 Task: Find and explore iconic places in New York City using Google Maps.
Action: Mouse moved to (113, 59)
Screenshot: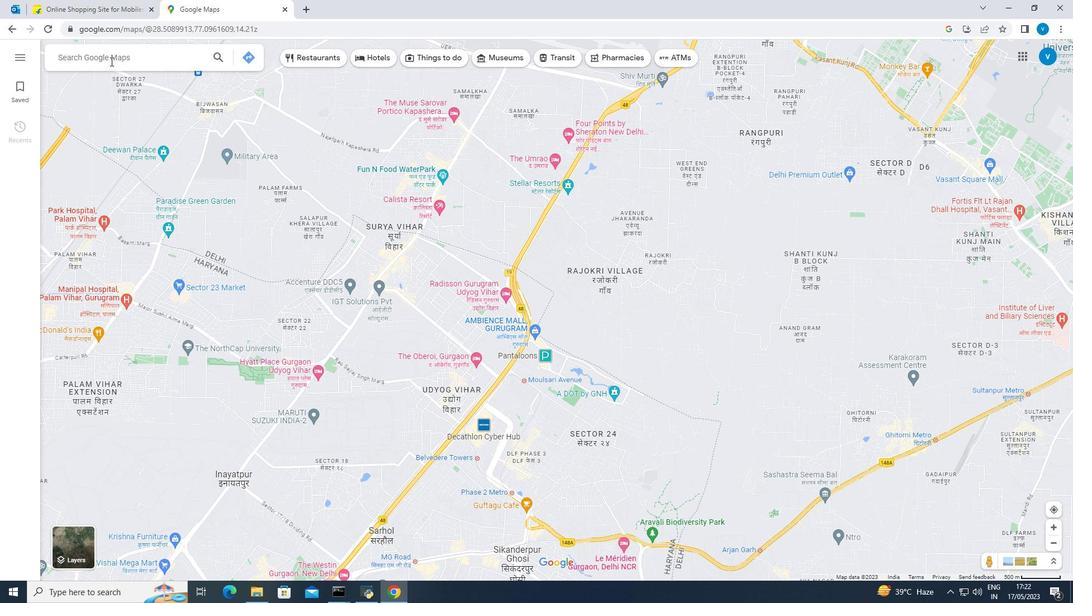 
Action: Mouse pressed left at (113, 59)
Screenshot: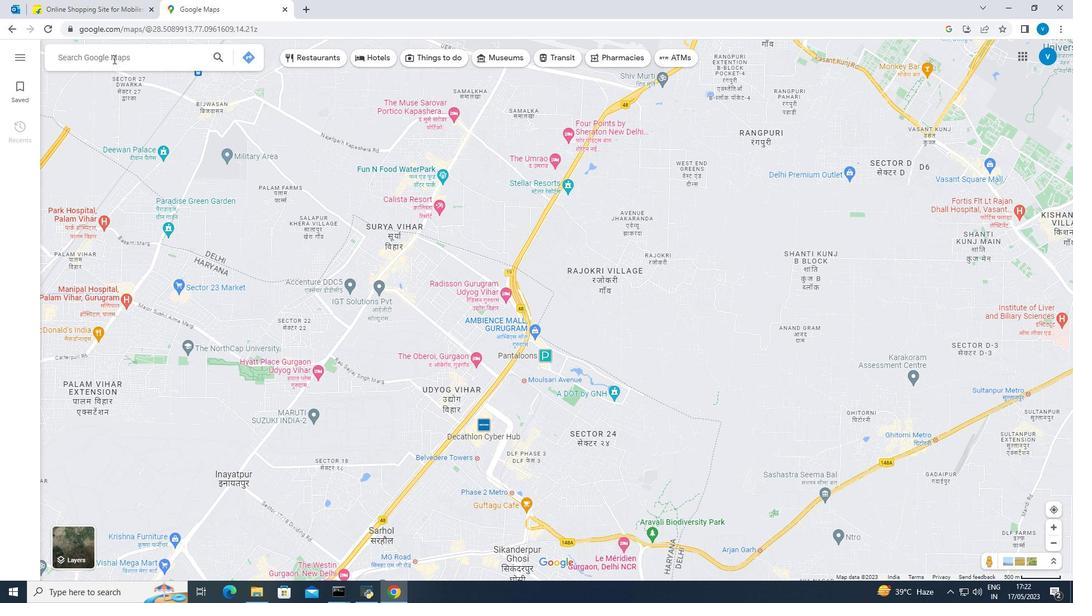 
Action: Mouse moved to (114, 59)
Screenshot: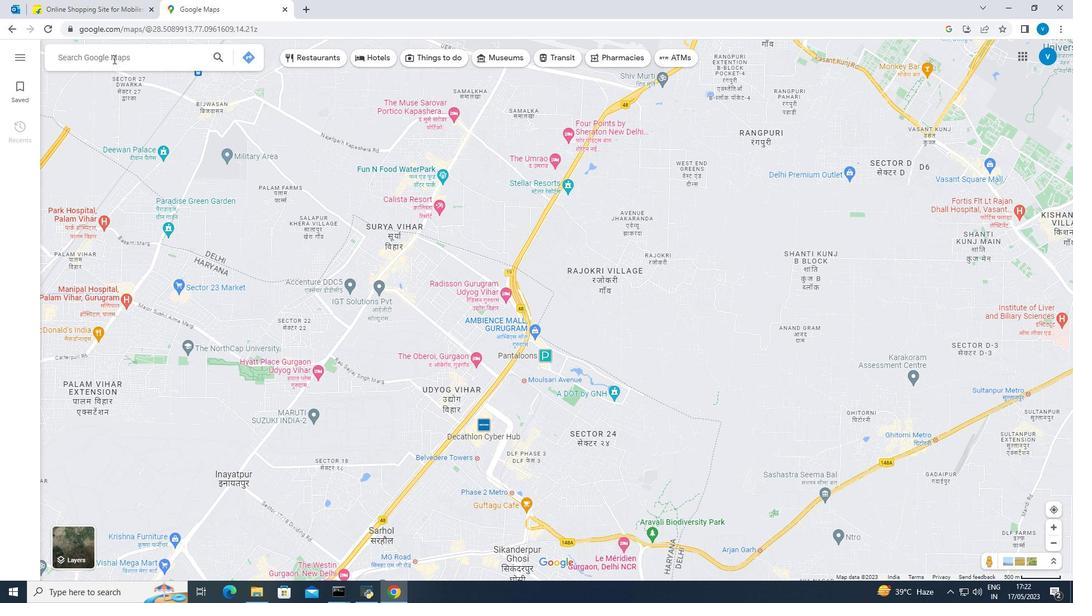 
Action: Key pressed new<Key.space>york<Key.space>
Screenshot: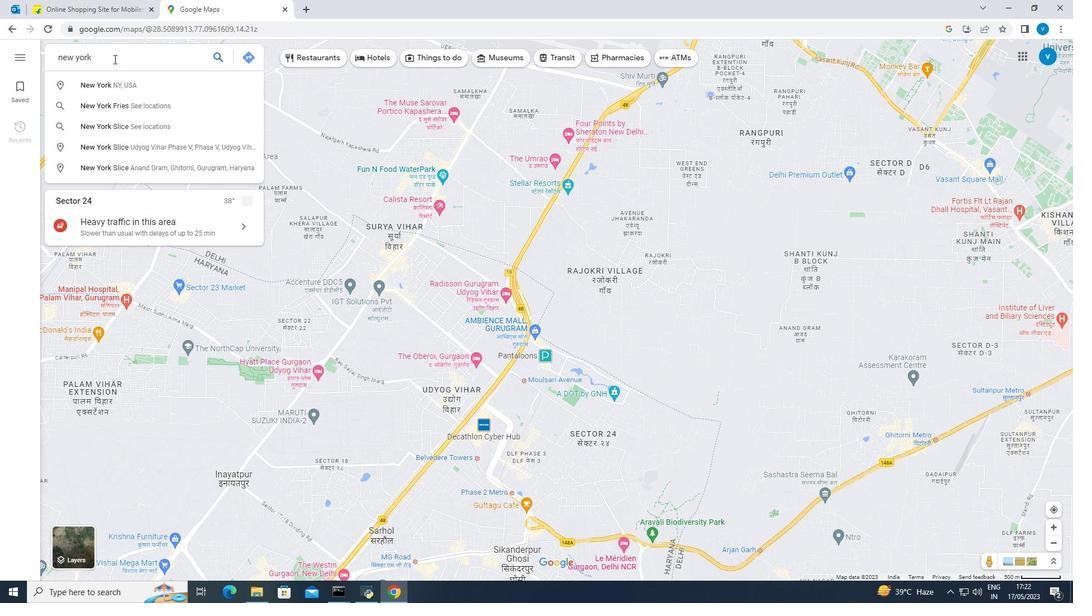 
Action: Mouse moved to (116, 79)
Screenshot: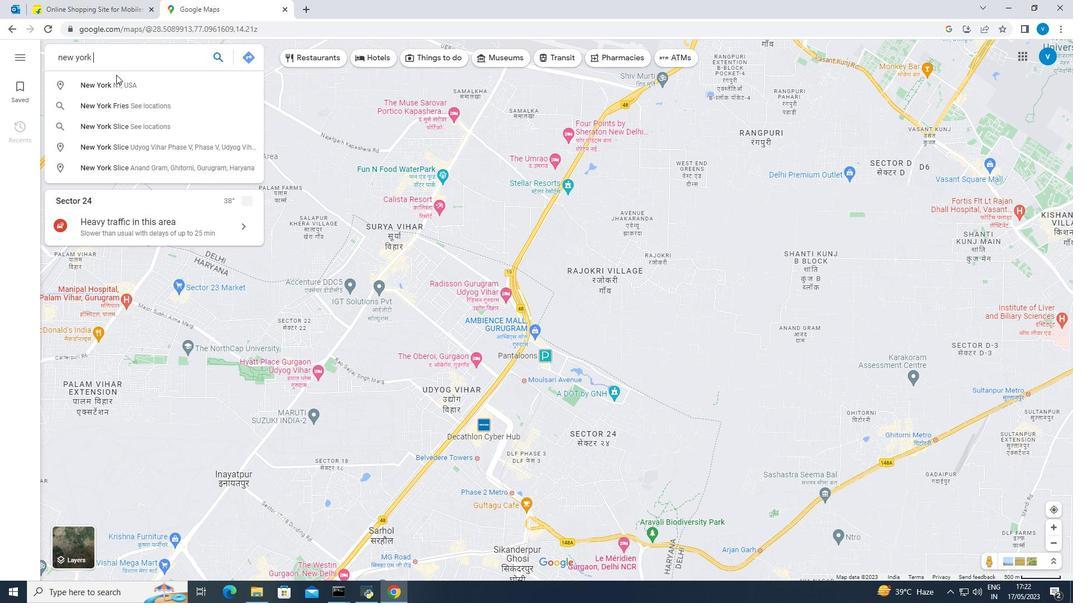 
Action: Mouse pressed left at (116, 79)
Screenshot: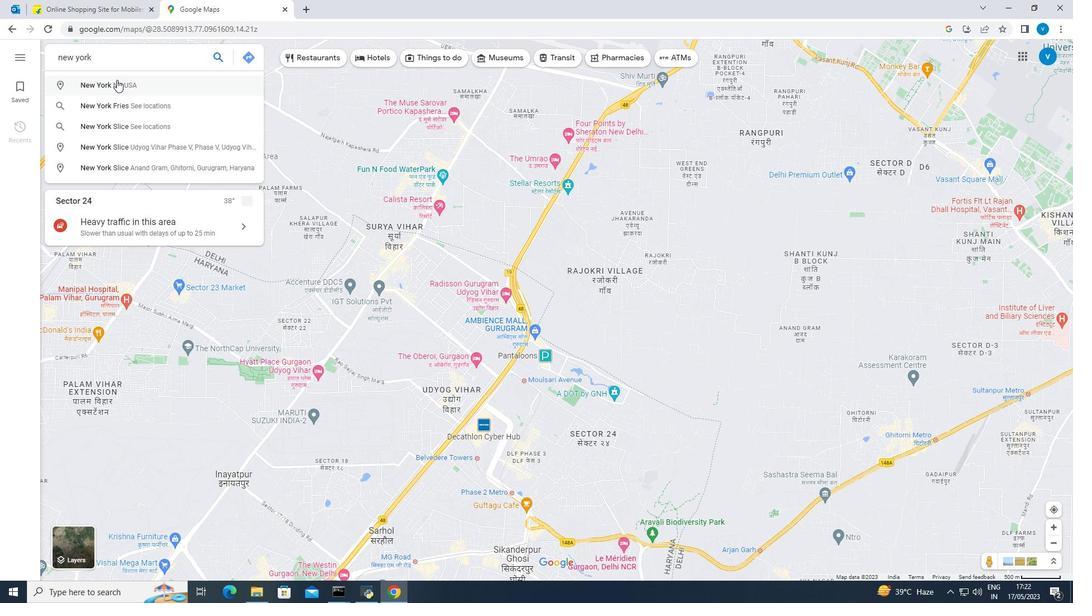 
Action: Mouse moved to (331, 234)
Screenshot: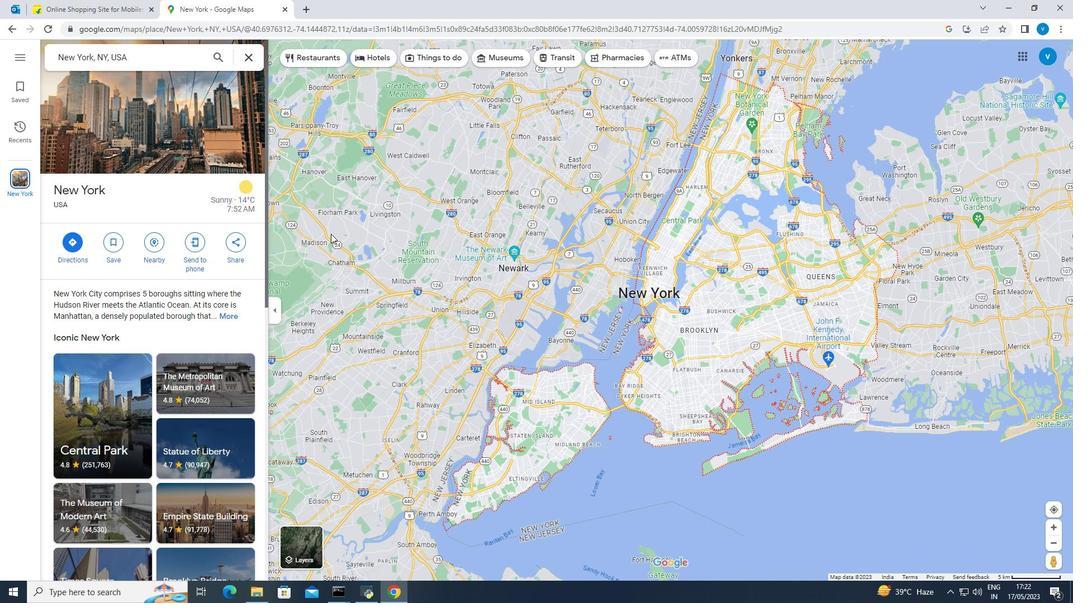 
Action: Mouse scrolled (331, 234) with delta (0, 0)
Screenshot: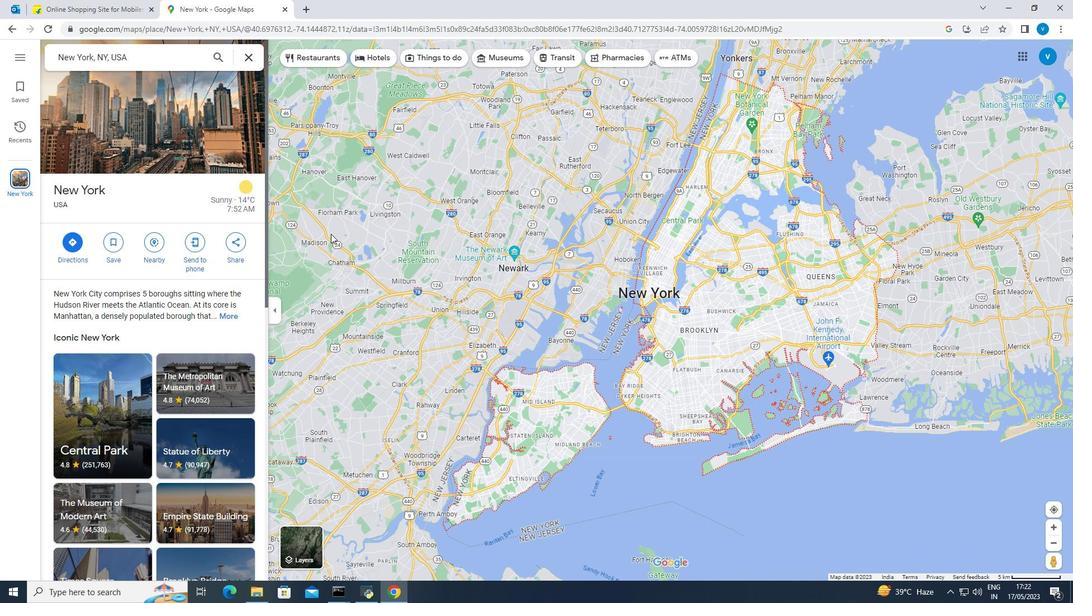 
Action: Mouse moved to (458, 355)
Screenshot: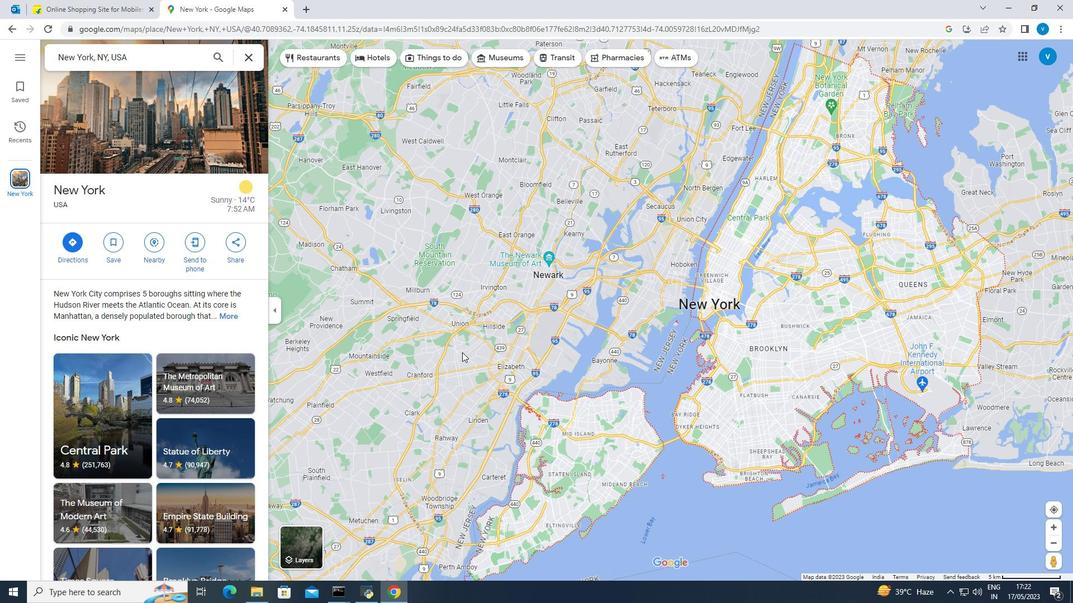 
Action: Mouse scrolled (458, 356) with delta (0, 0)
Screenshot: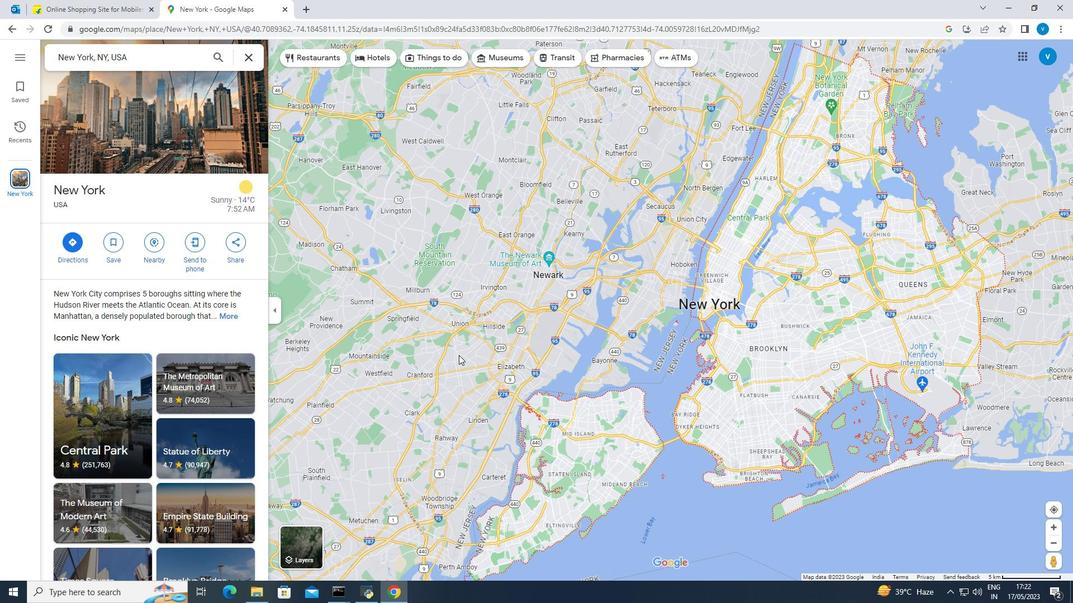 
Action: Mouse moved to (459, 352)
Screenshot: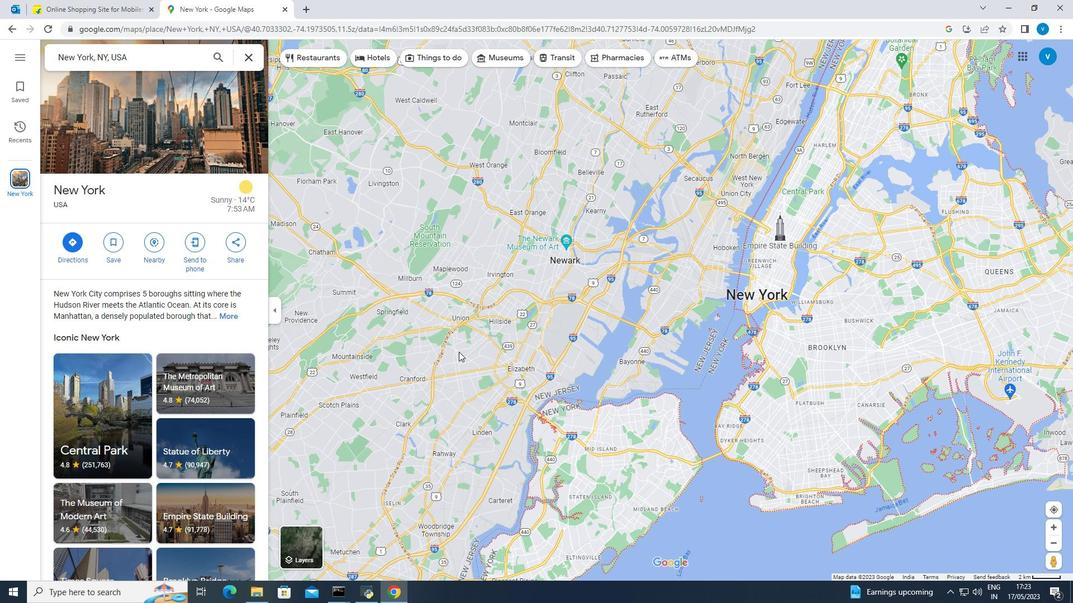 
Action: Mouse scrolled (459, 352) with delta (0, 0)
Screenshot: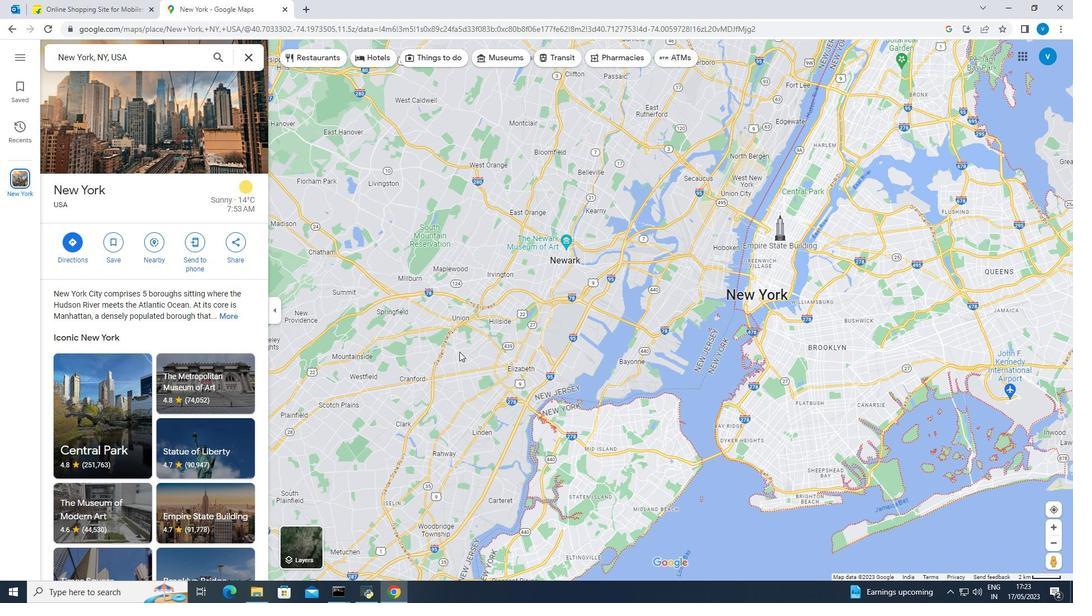 
Action: Mouse moved to (473, 341)
Screenshot: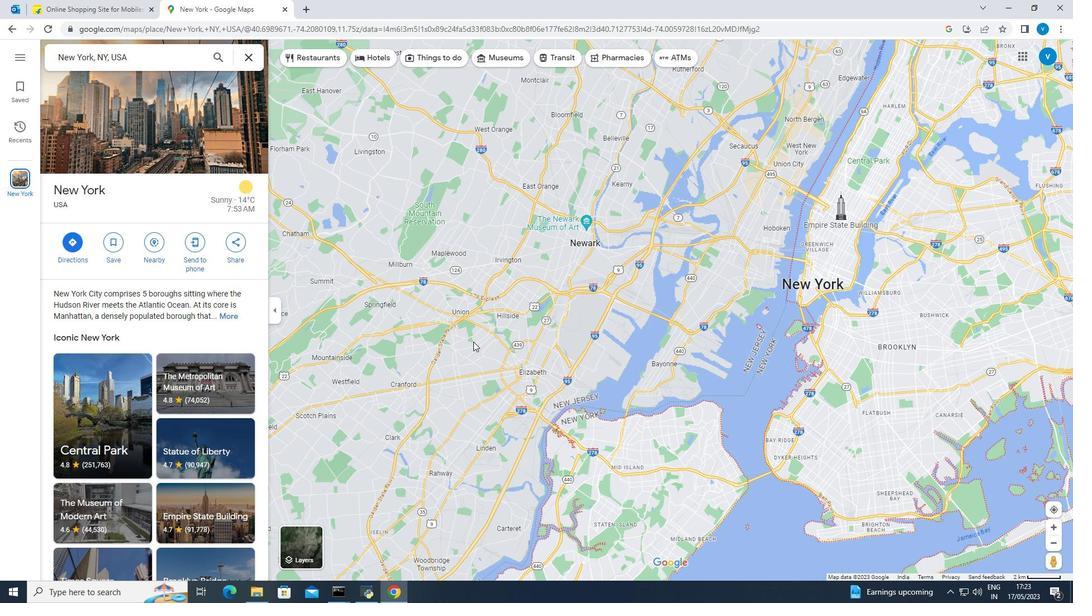 
Action: Mouse scrolled (473, 342) with delta (0, 0)
Screenshot: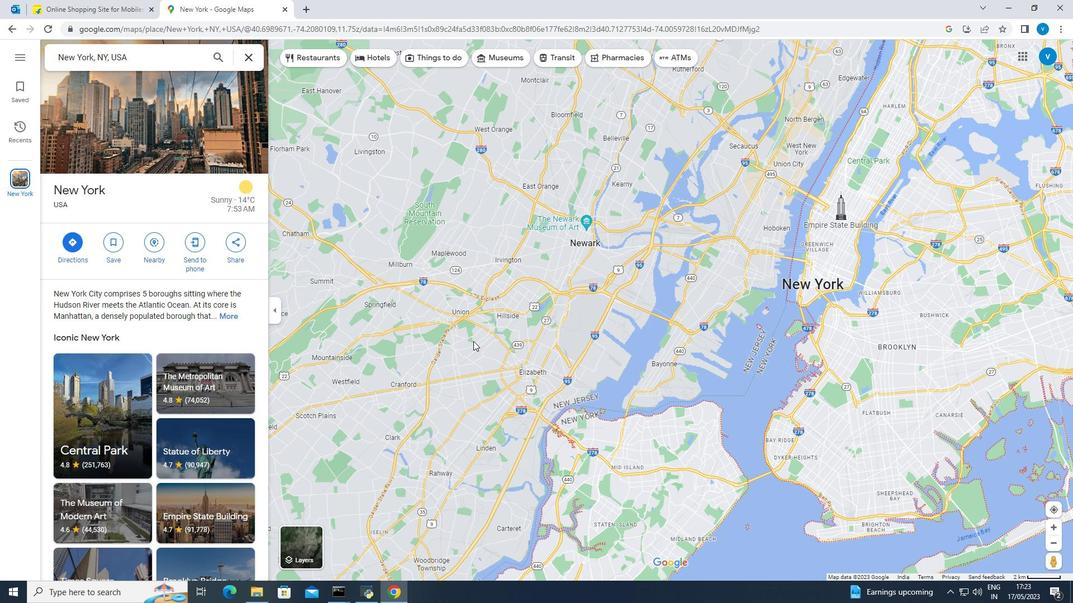 
Action: Mouse scrolled (473, 342) with delta (0, 0)
Screenshot: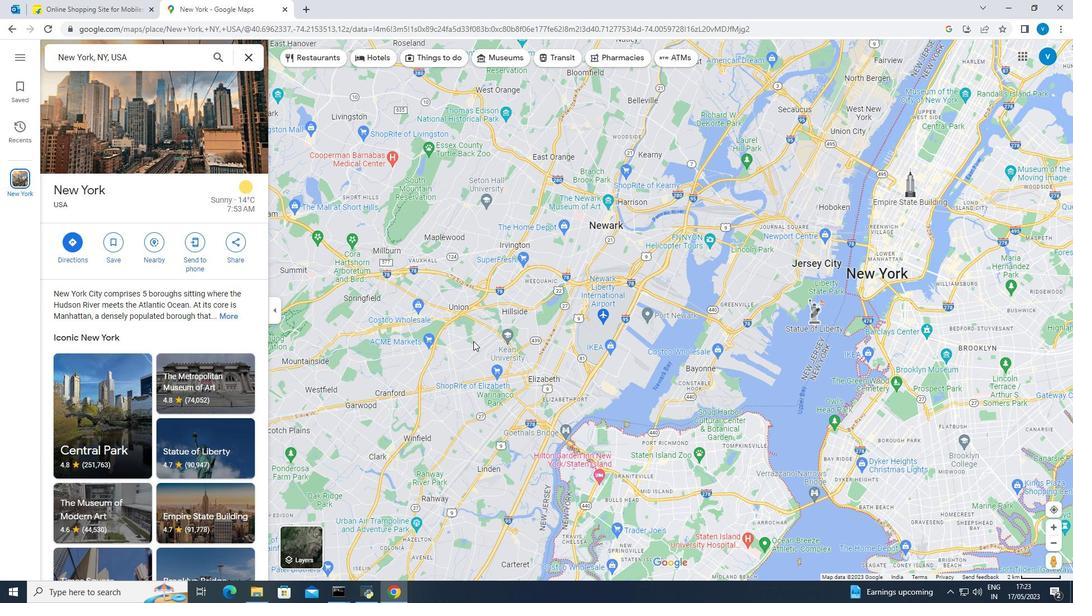 
Action: Mouse moved to (475, 340)
Screenshot: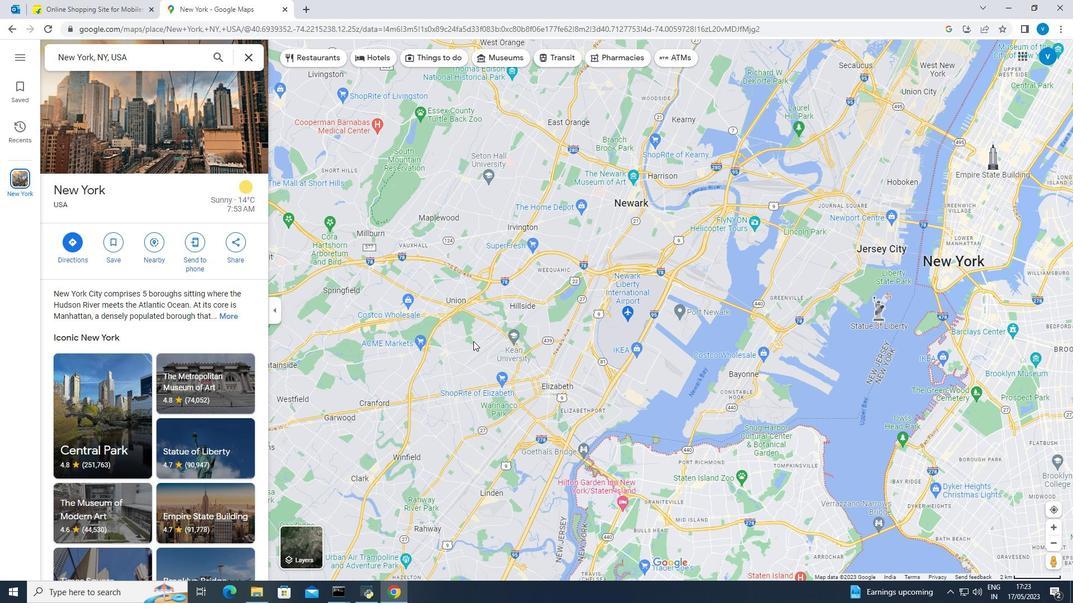 
Action: Mouse scrolled (475, 341) with delta (0, 0)
Screenshot: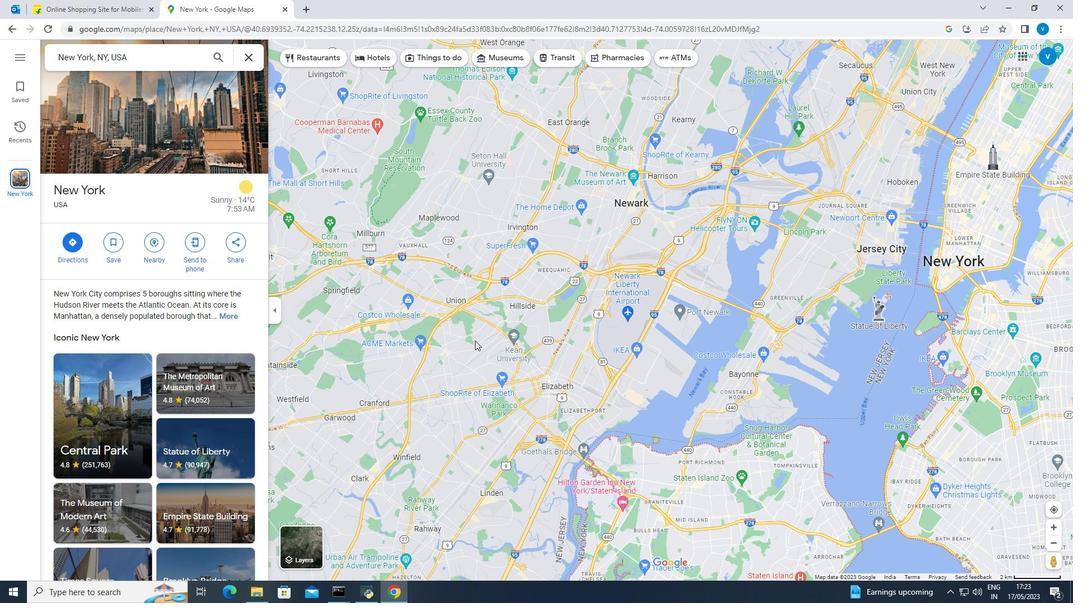 
Action: Mouse moved to (485, 339)
Screenshot: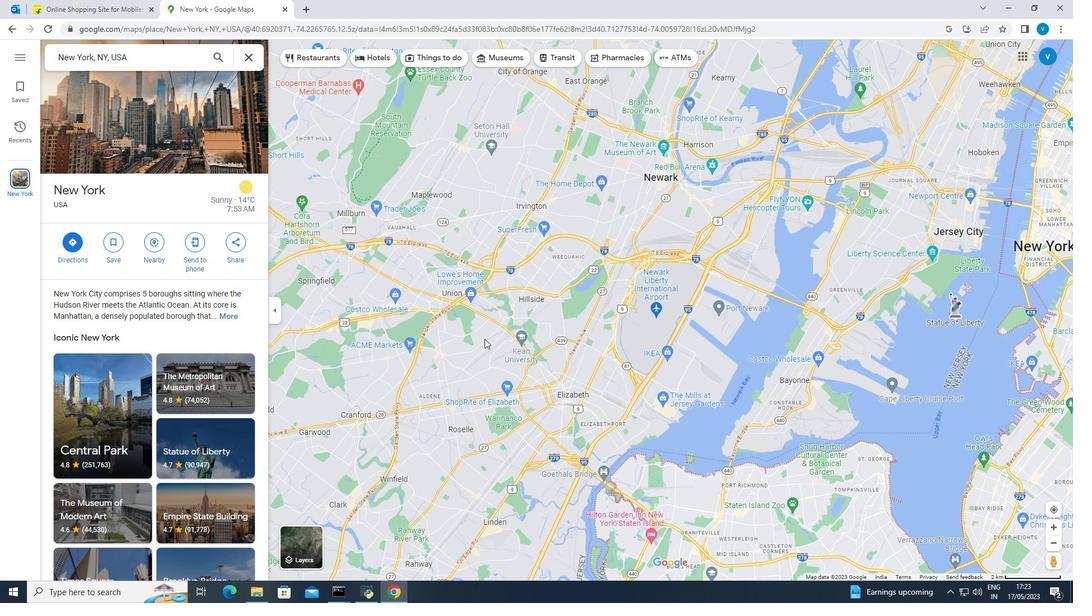 
Action: Mouse scrolled (485, 338) with delta (0, 0)
Screenshot: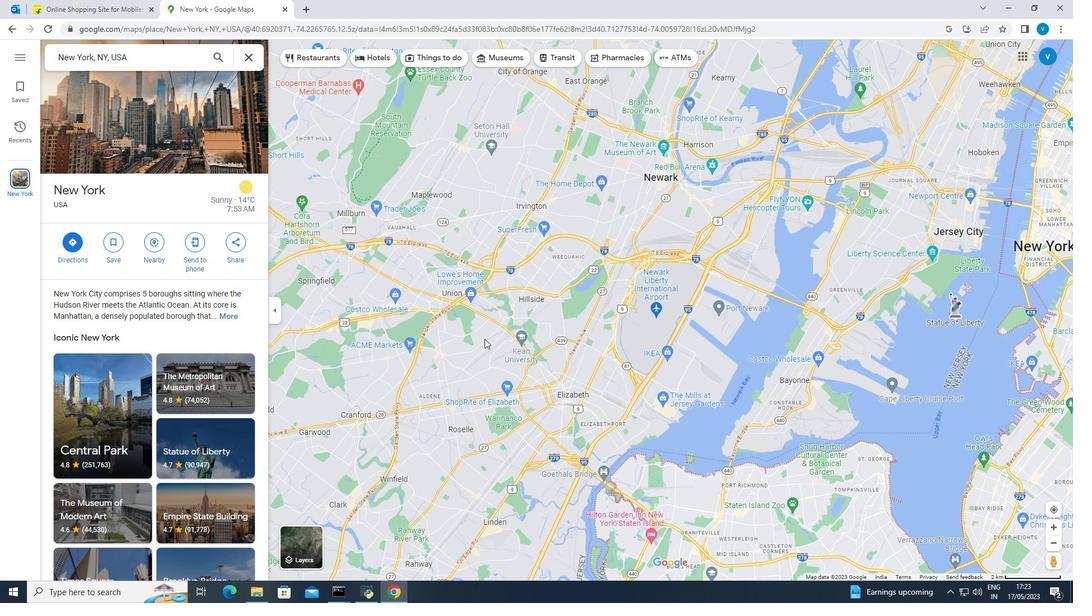 
Action: Mouse moved to (486, 339)
Screenshot: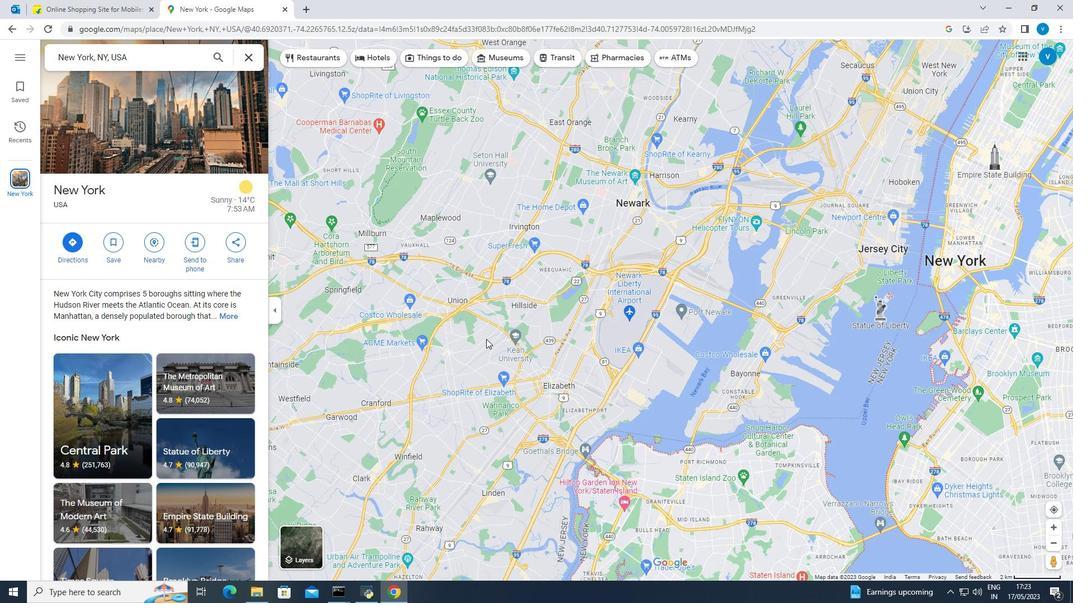 
Action: Mouse scrolled (486, 338) with delta (0, 0)
Screenshot: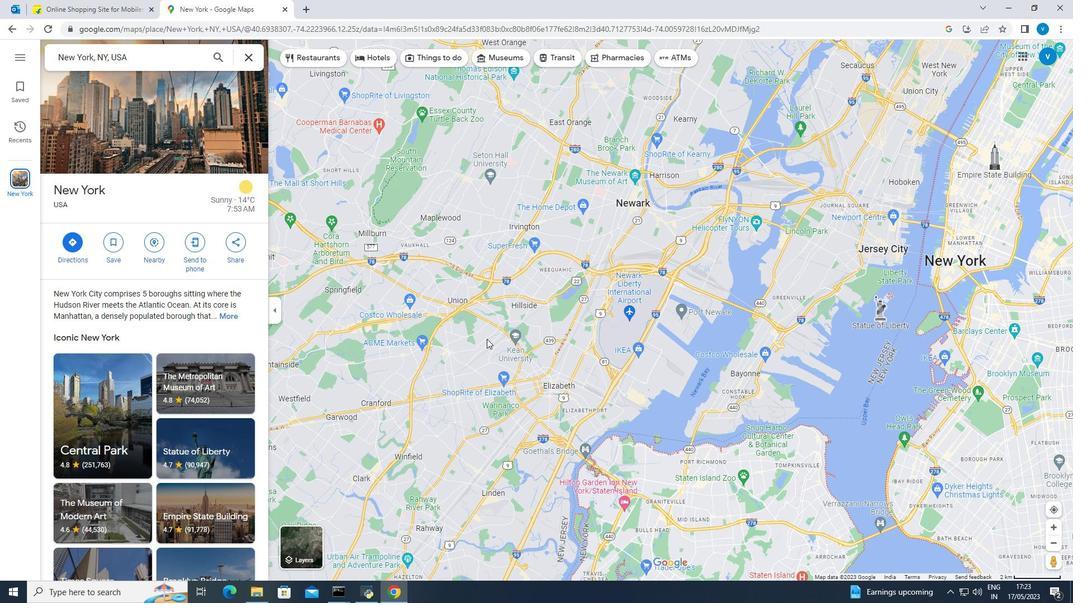 
Action: Mouse scrolled (486, 338) with delta (0, 0)
Screenshot: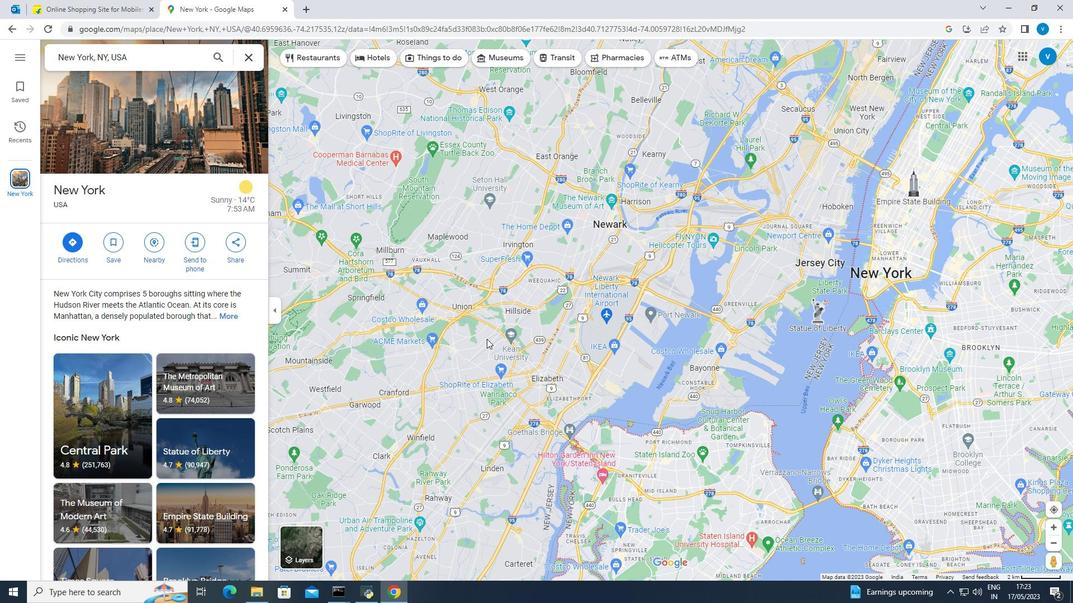 
Action: Mouse scrolled (486, 338) with delta (0, 0)
Screenshot: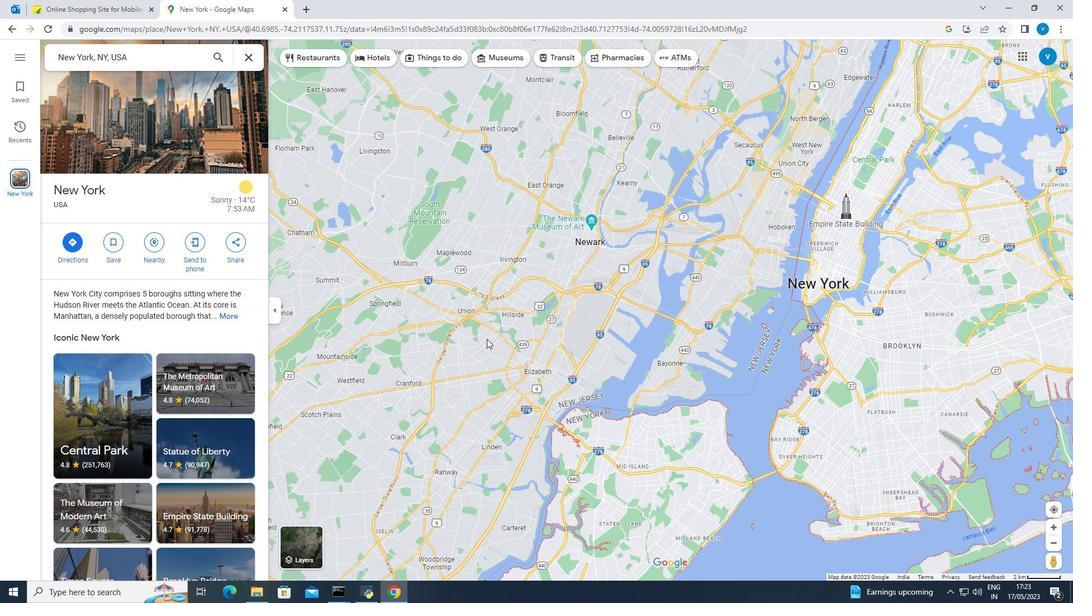 
Action: Mouse scrolled (486, 338) with delta (0, 0)
Screenshot: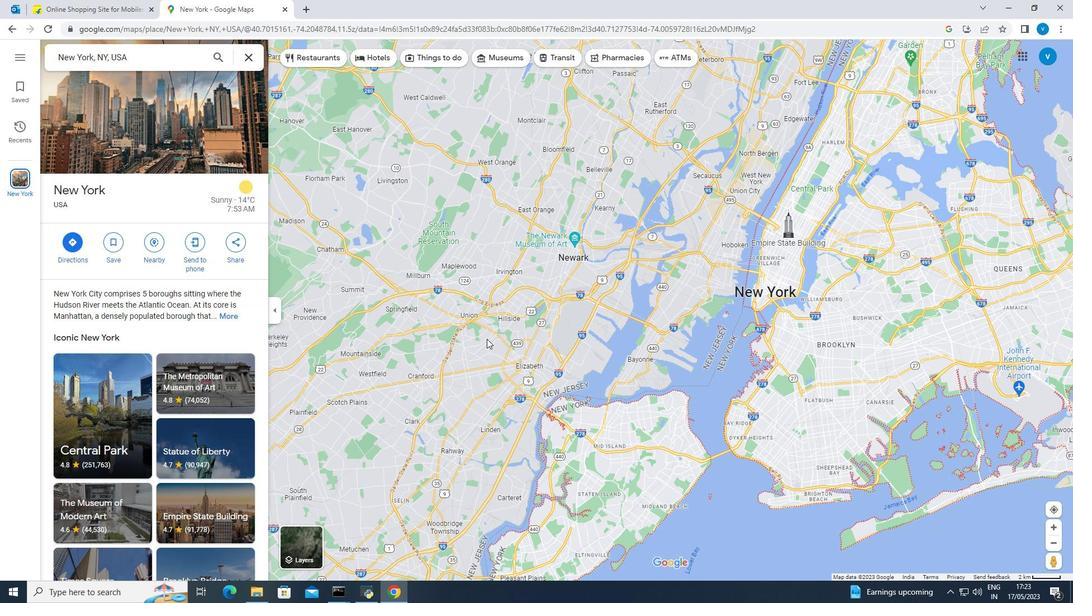 
Action: Mouse scrolled (486, 338) with delta (0, 0)
Screenshot: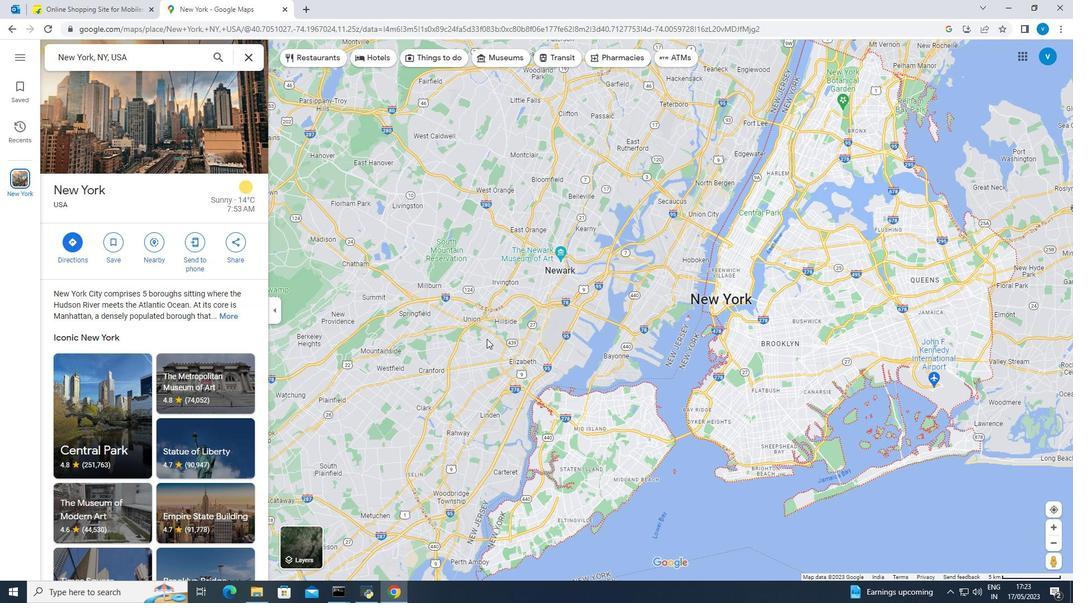 
Action: Mouse moved to (220, 396)
Screenshot: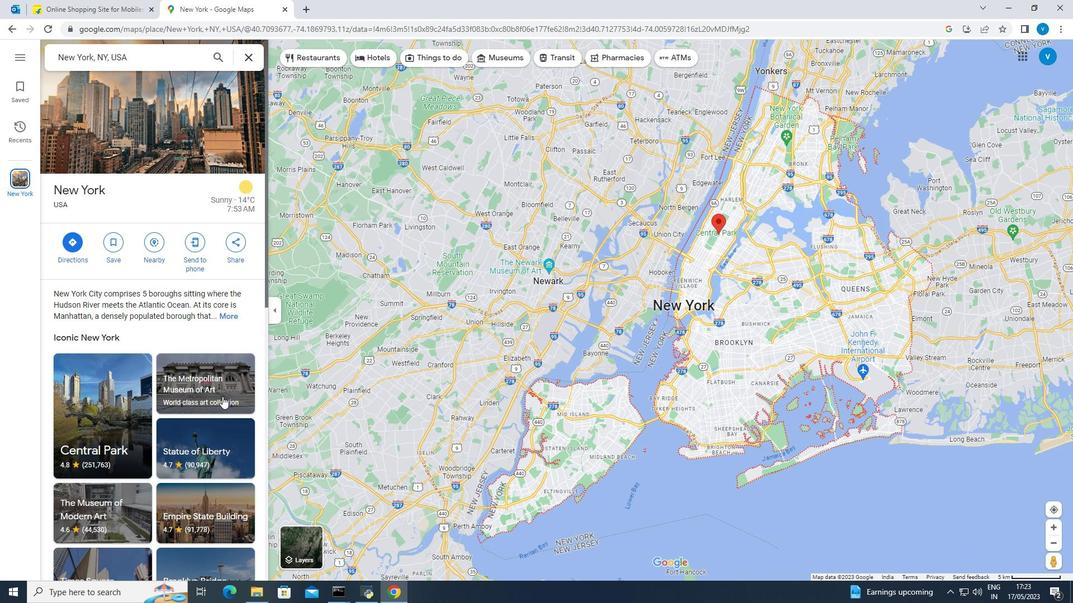 
Action: Mouse scrolled (220, 396) with delta (0, 0)
Screenshot: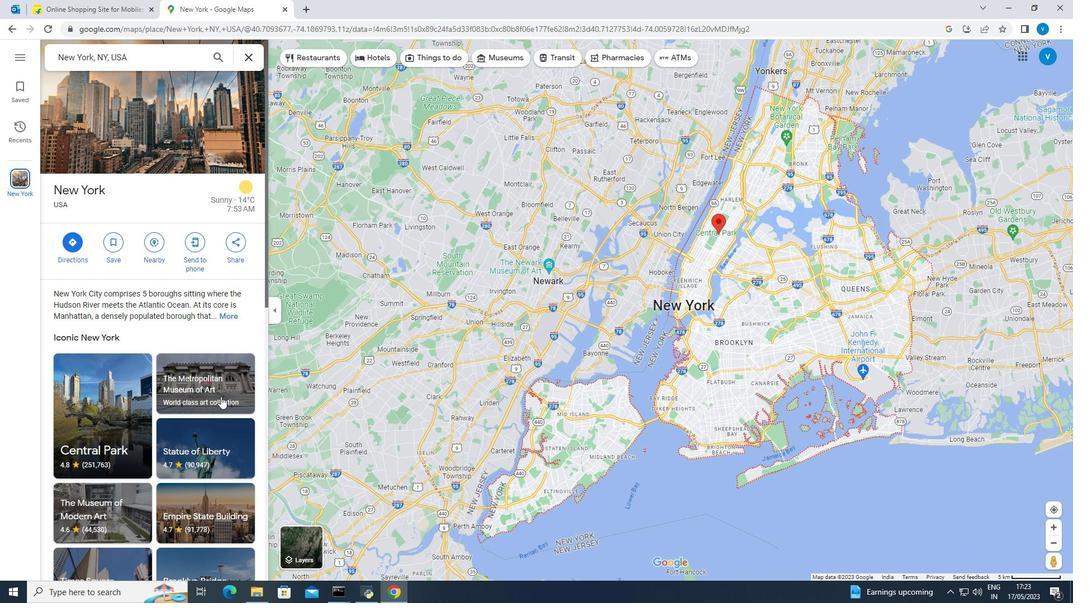 
Action: Mouse scrolled (220, 396) with delta (0, 0)
Screenshot: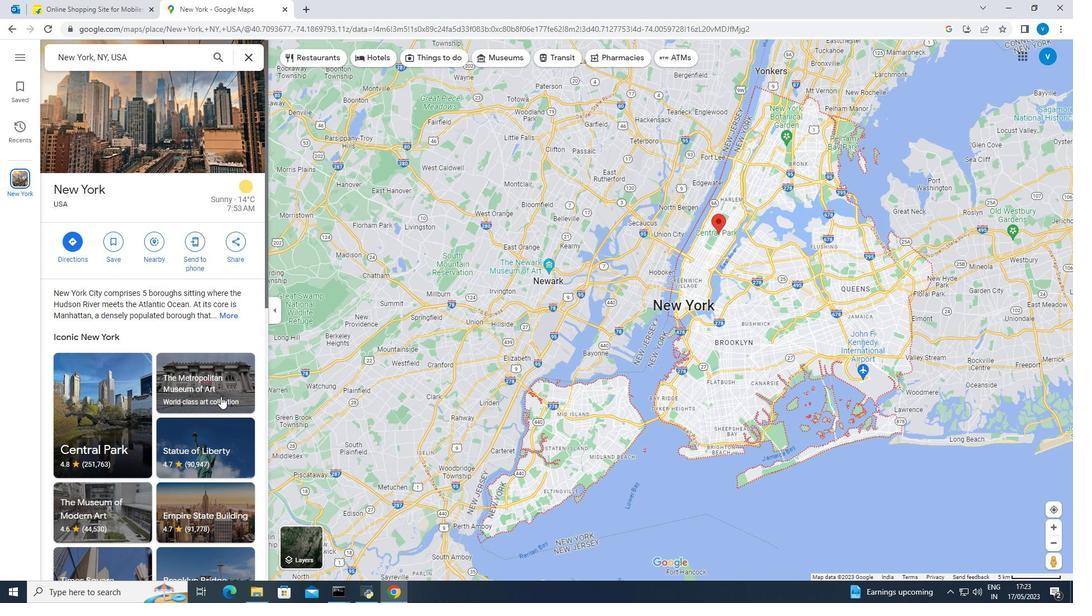 
Action: Mouse moved to (220, 394)
Screenshot: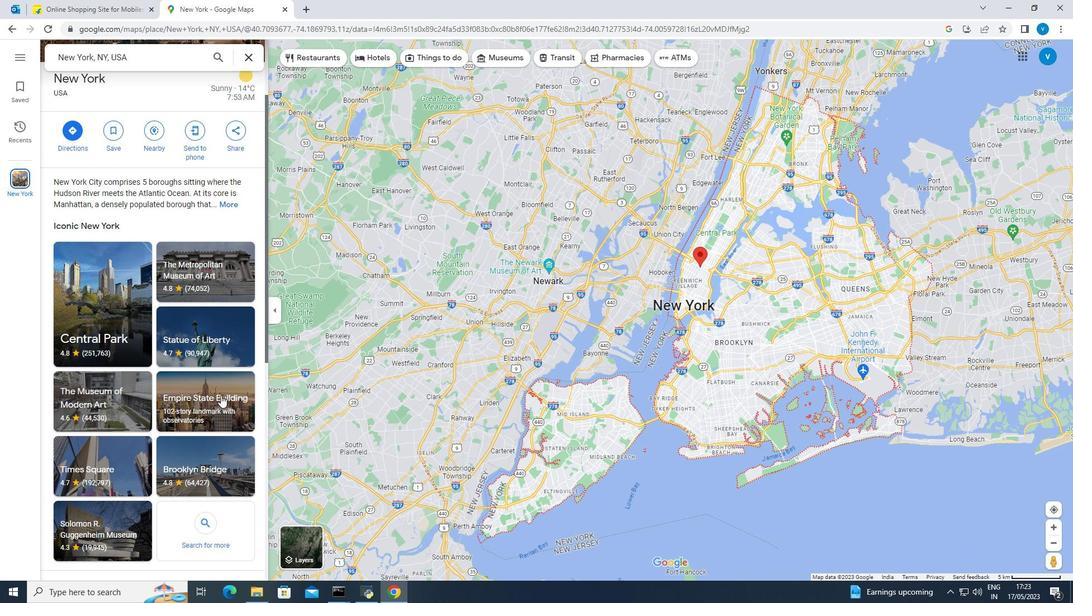 
Action: Mouse scrolled (220, 394) with delta (0, 0)
Screenshot: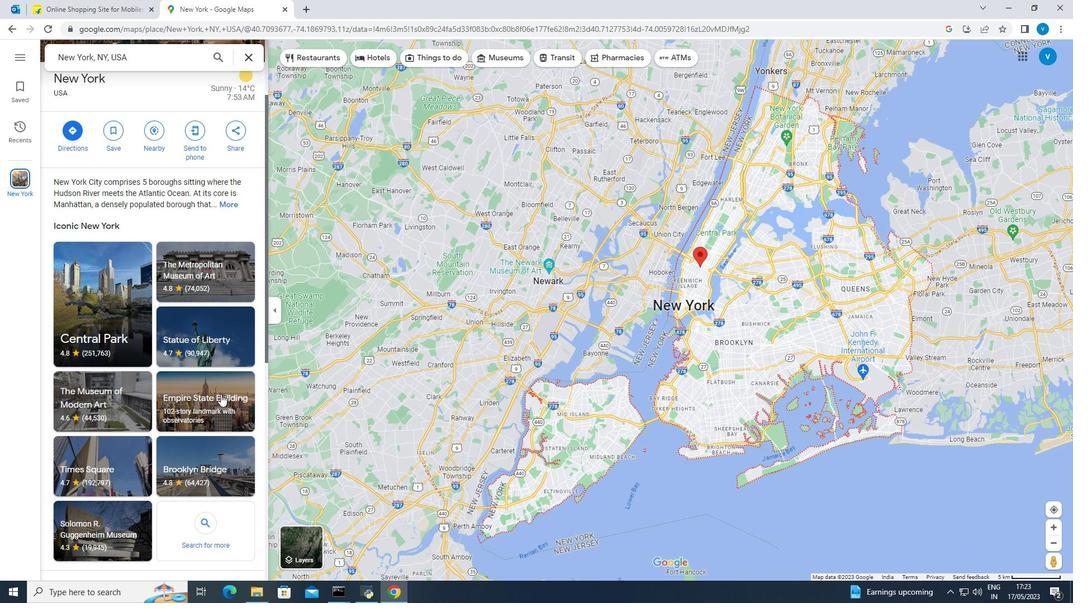 
Action: Mouse moved to (220, 392)
Screenshot: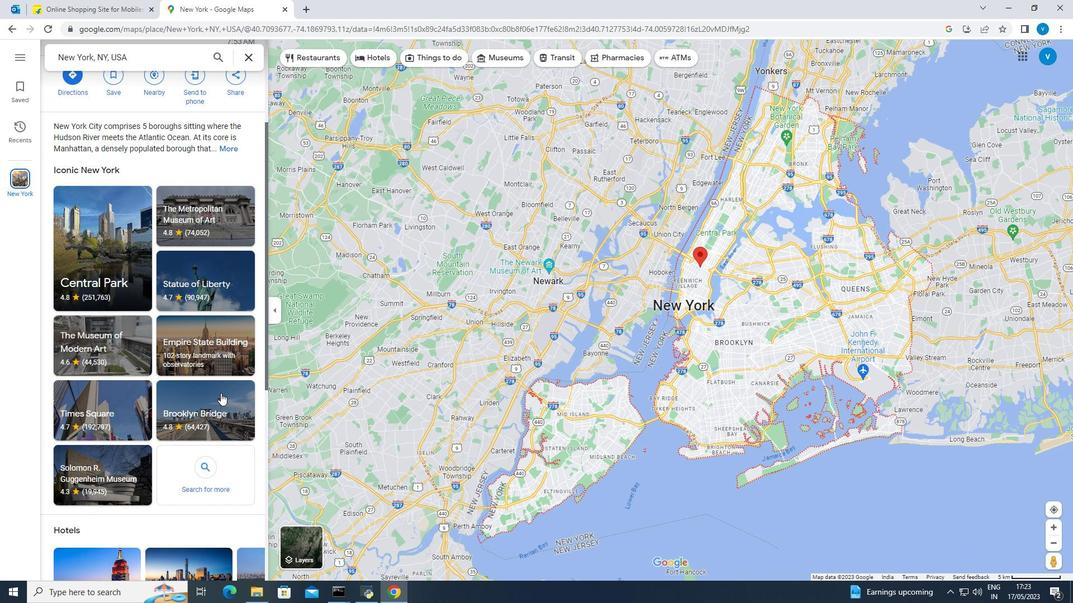 
Action: Mouse scrolled (220, 392) with delta (0, 0)
Screenshot: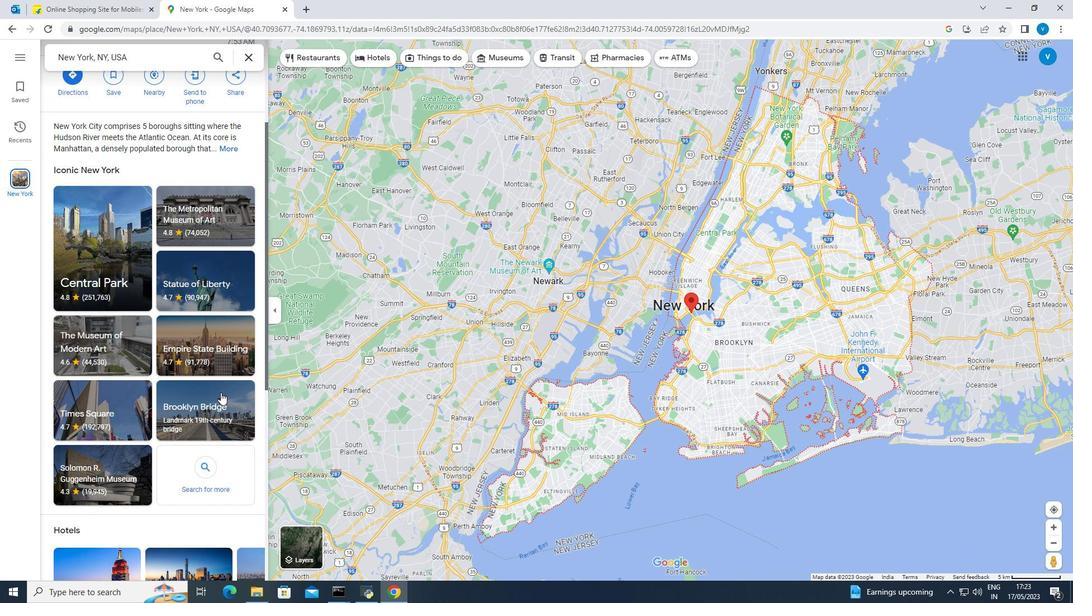 
Action: Mouse moved to (211, 408)
Screenshot: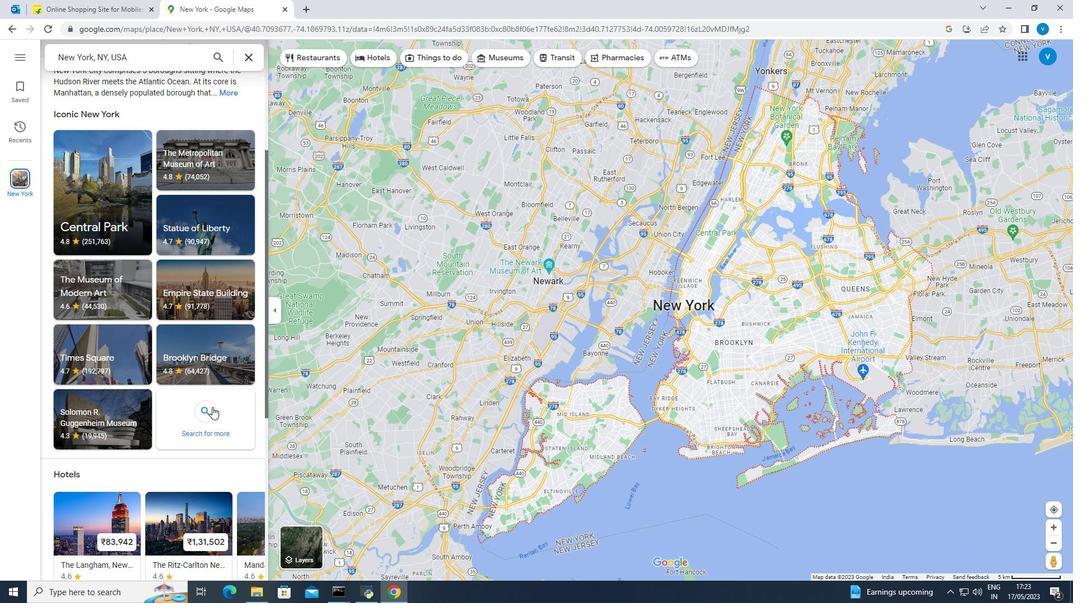
Action: Mouse pressed left at (211, 408)
Screenshot: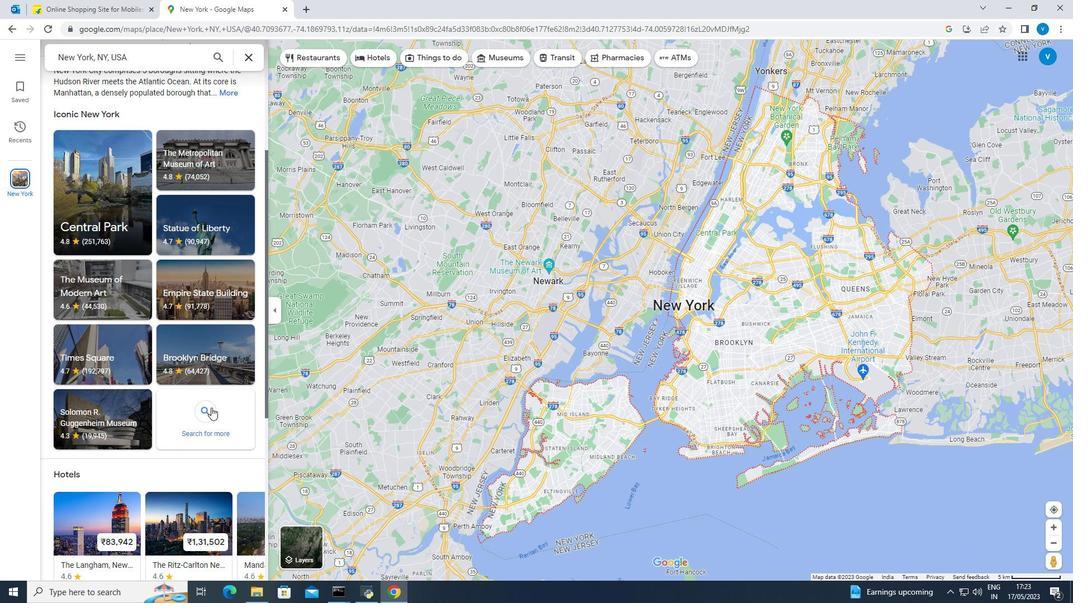 
Action: Mouse moved to (337, 291)
Screenshot: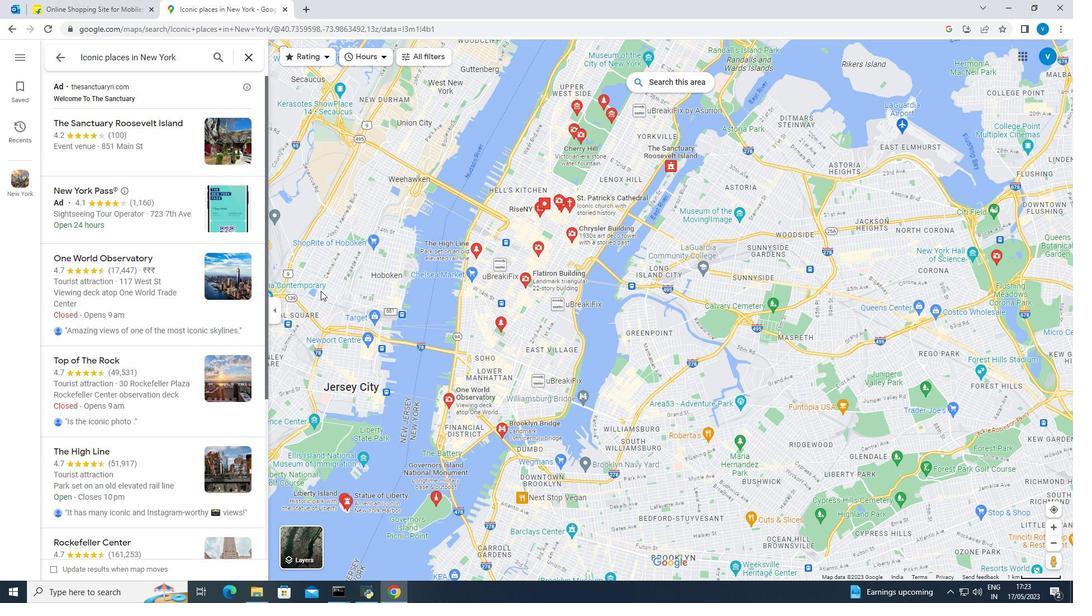 
Action: Mouse scrolled (337, 291) with delta (0, 0)
Screenshot: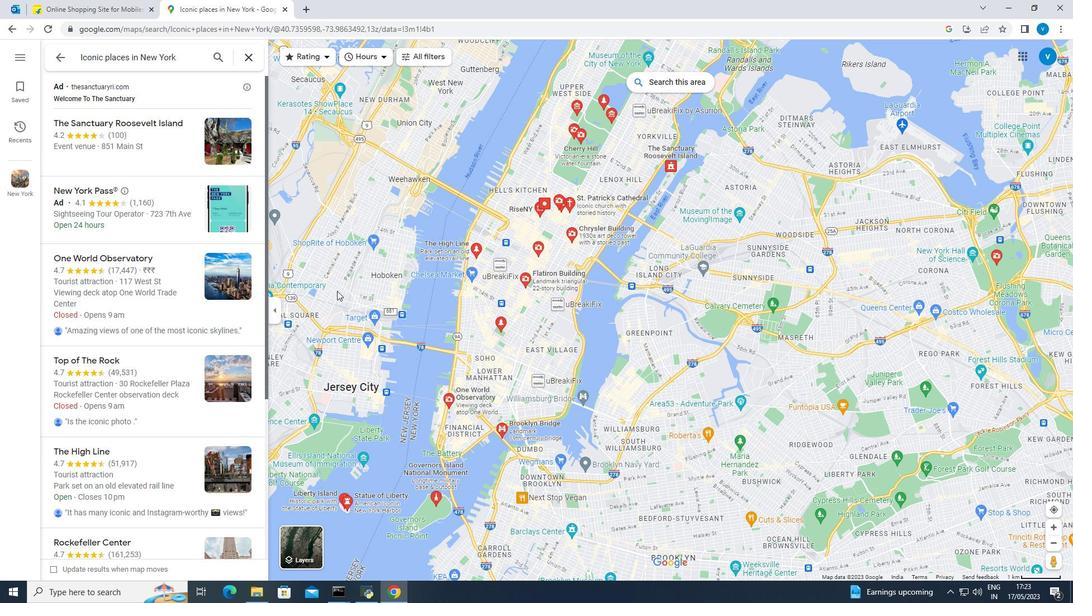 
Action: Mouse scrolled (337, 290) with delta (0, 0)
Screenshot: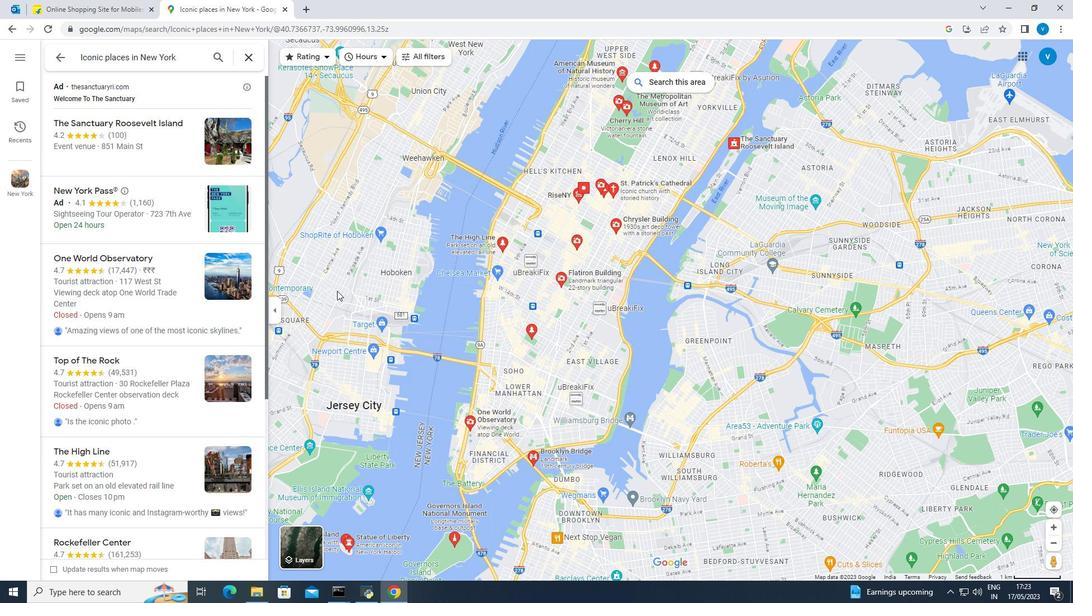
Action: Mouse moved to (541, 345)
Screenshot: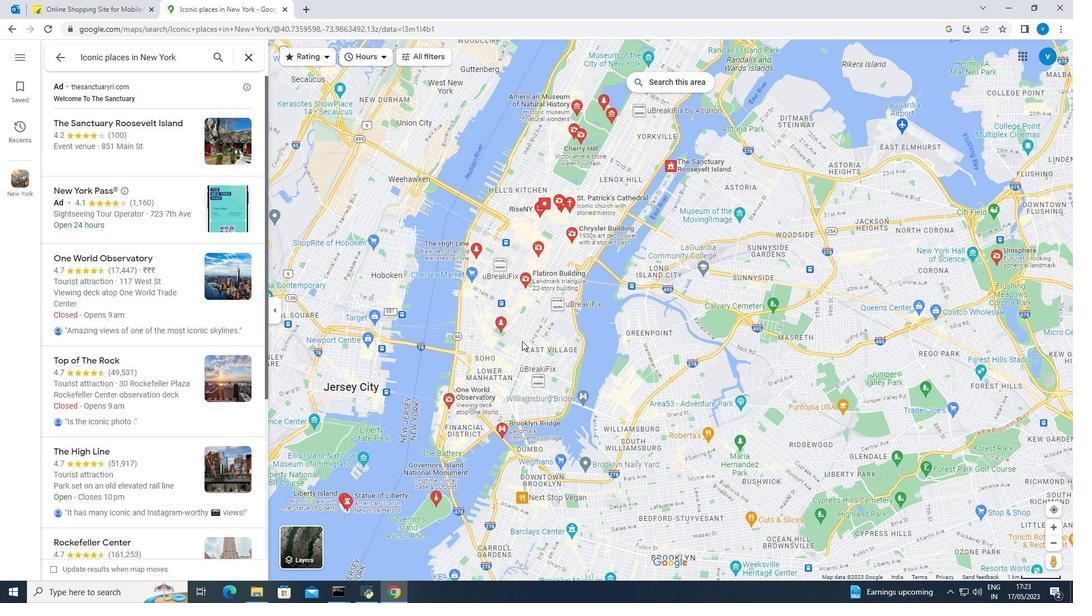 
Action: Mouse scrolled (541, 344) with delta (0, 0)
Screenshot: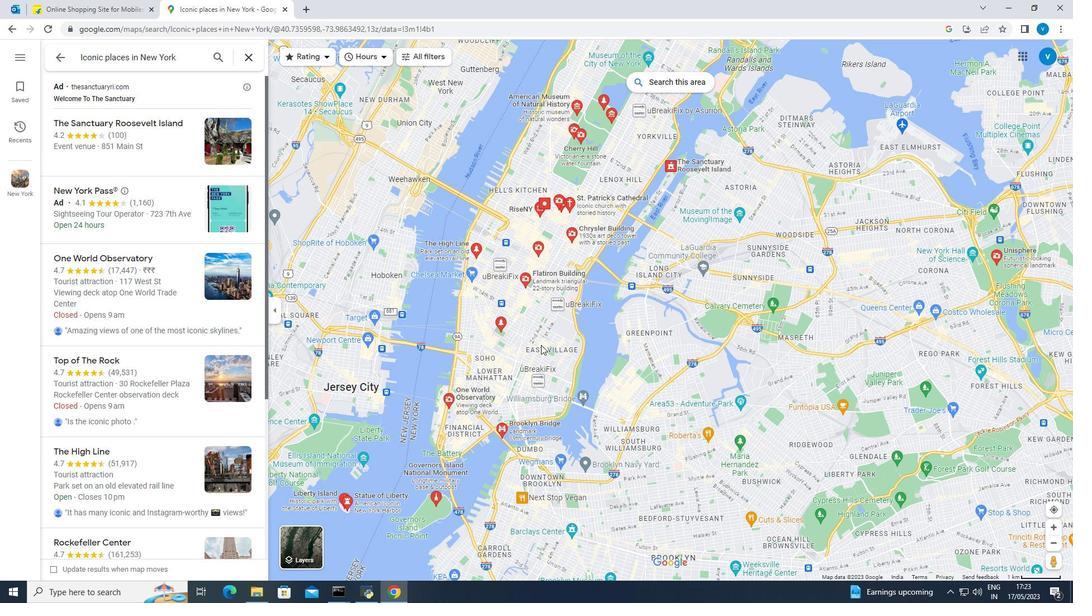 
Action: Mouse moved to (224, 381)
Screenshot: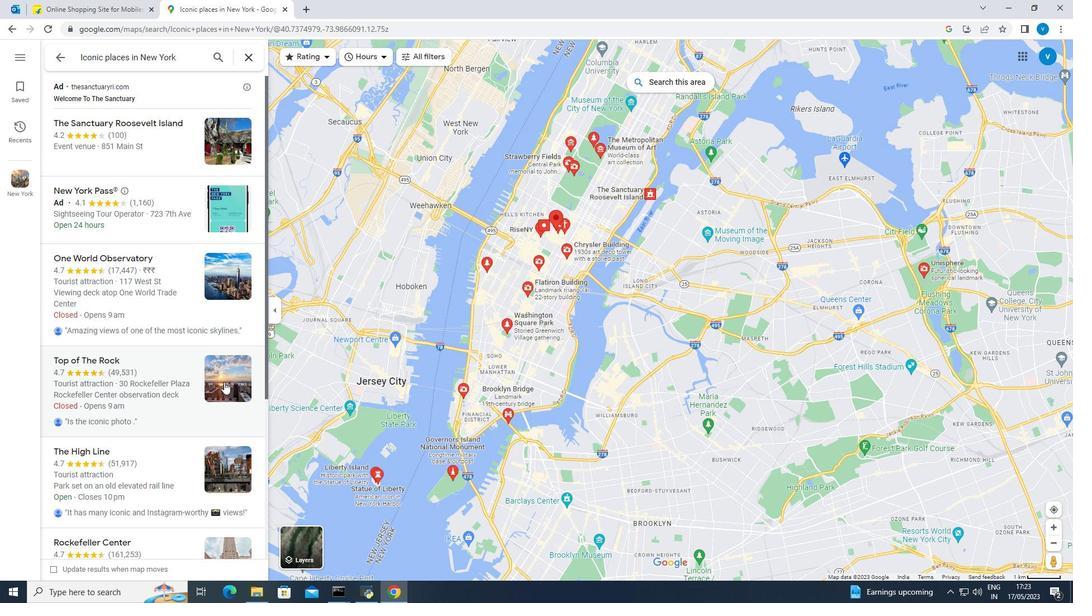 
Action: Mouse scrolled (224, 380) with delta (0, 0)
Screenshot: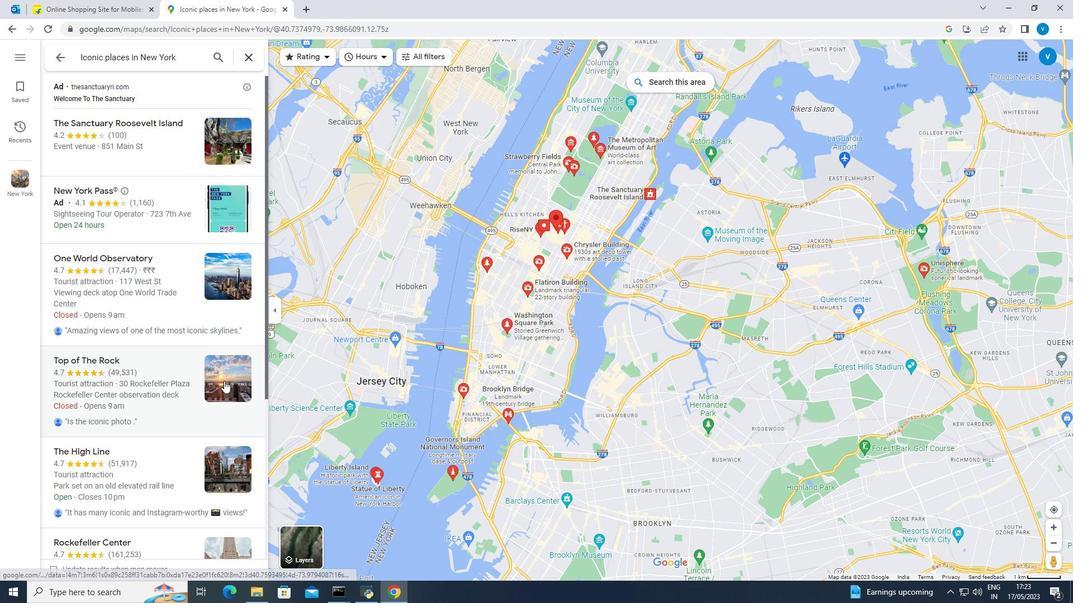 
Action: Mouse moved to (225, 378)
Screenshot: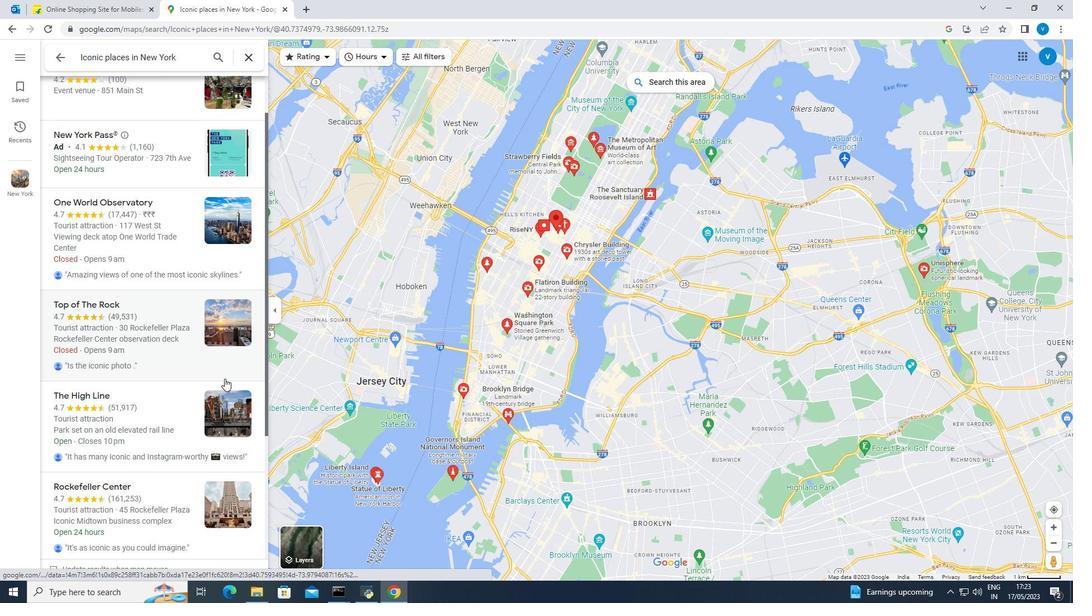 
Action: Mouse scrolled (225, 377) with delta (0, 0)
Screenshot: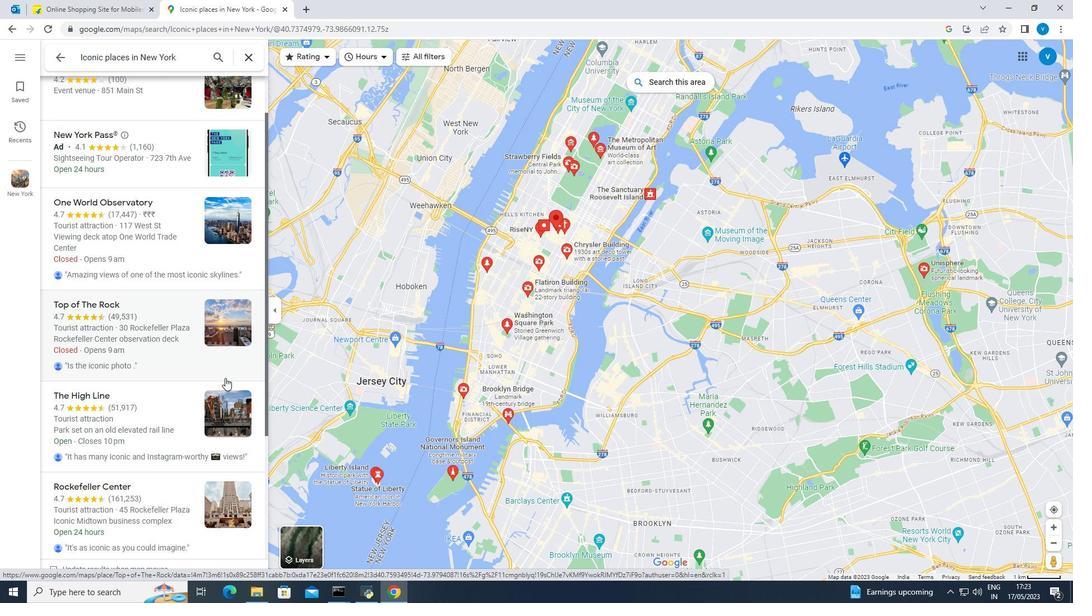 
Action: Mouse moved to (227, 376)
Screenshot: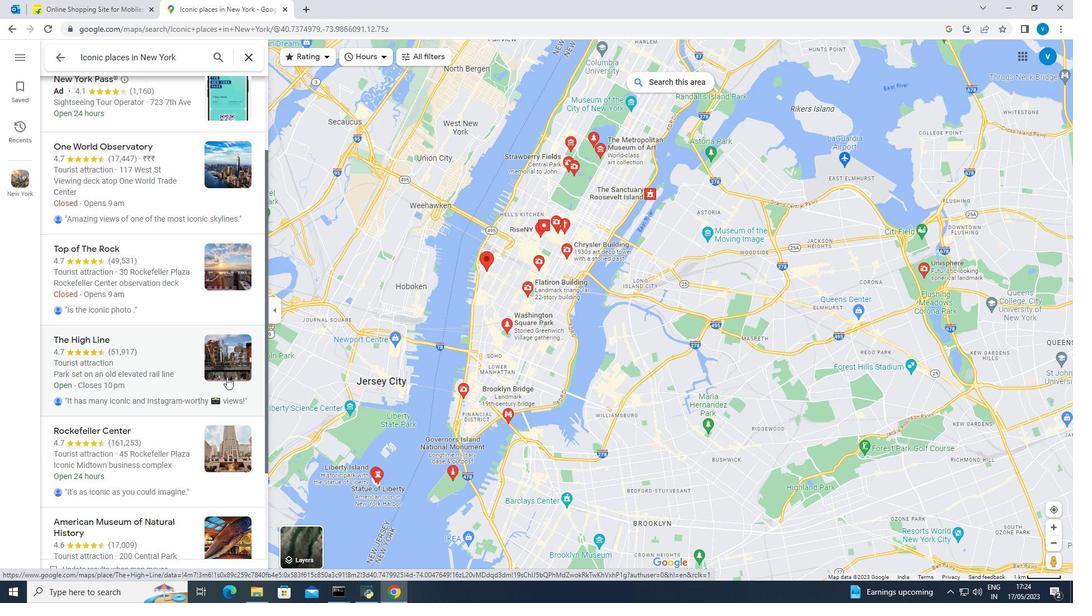 
Action: Mouse scrolled (227, 375) with delta (0, 0)
Screenshot: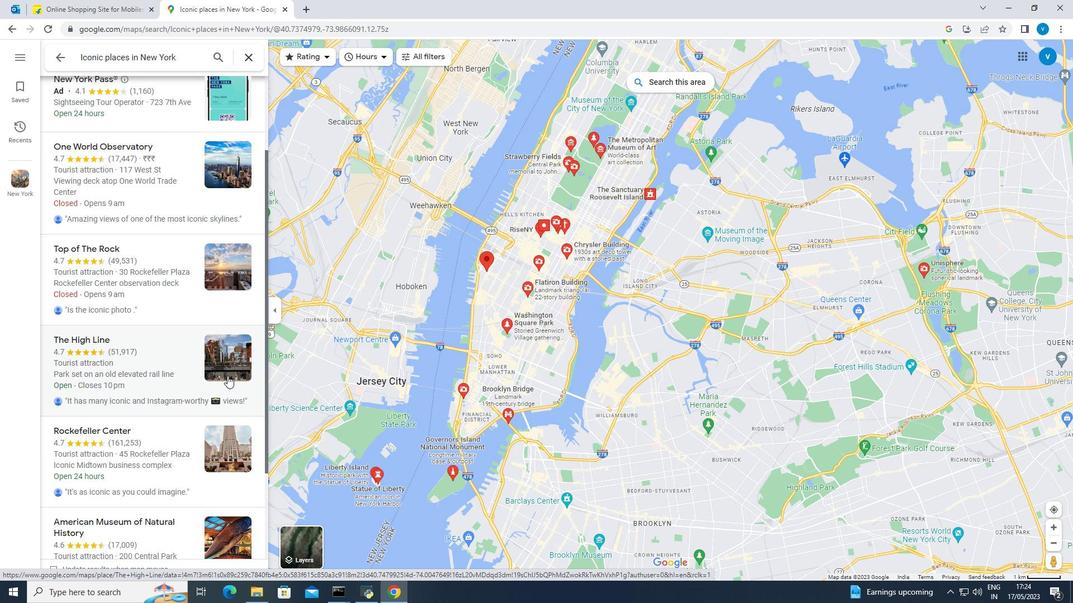 
Action: Mouse moved to (227, 375)
Screenshot: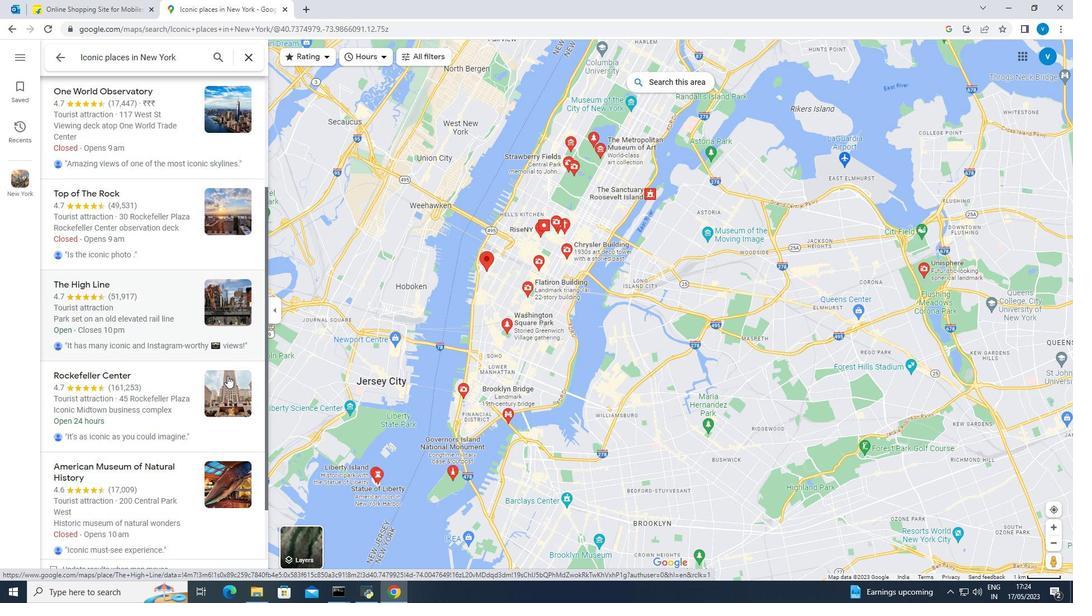 
Action: Mouse scrolled (227, 375) with delta (0, 0)
Screenshot: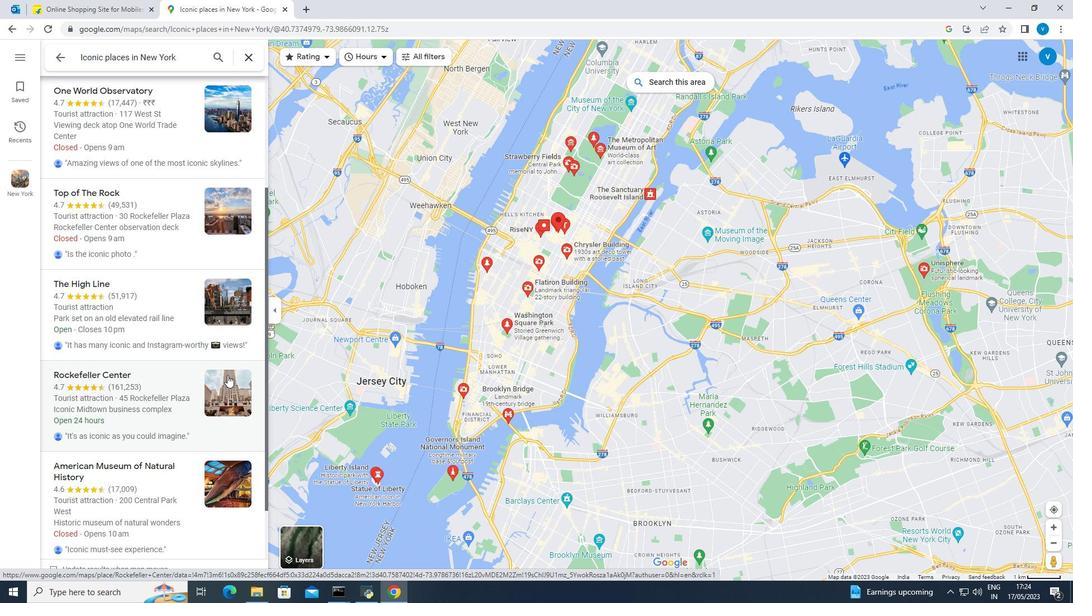 
Action: Mouse moved to (228, 375)
Screenshot: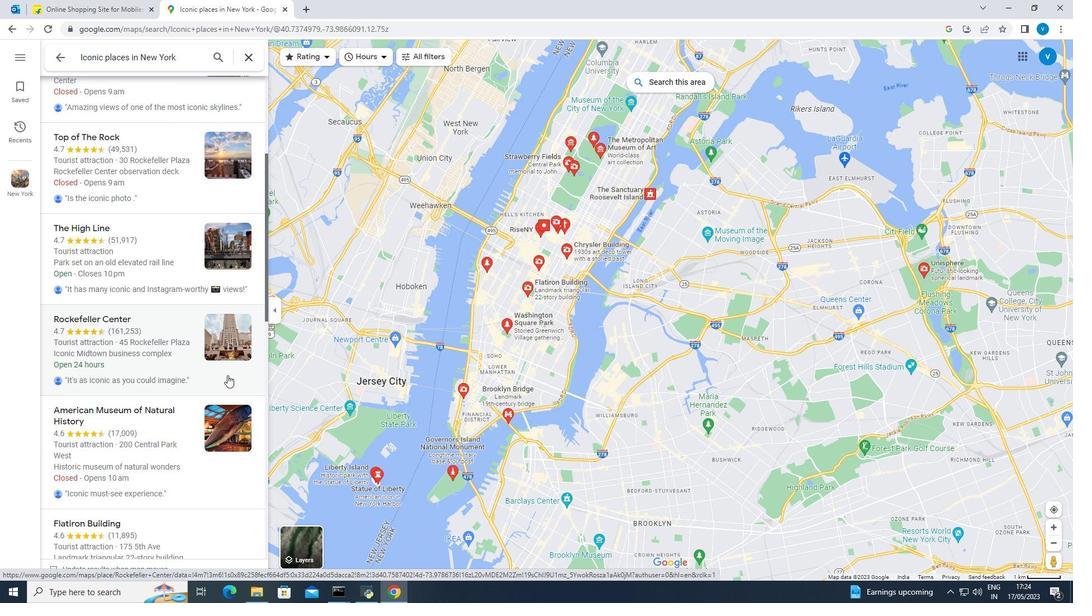 
Action: Mouse scrolled (228, 374) with delta (0, 0)
Screenshot: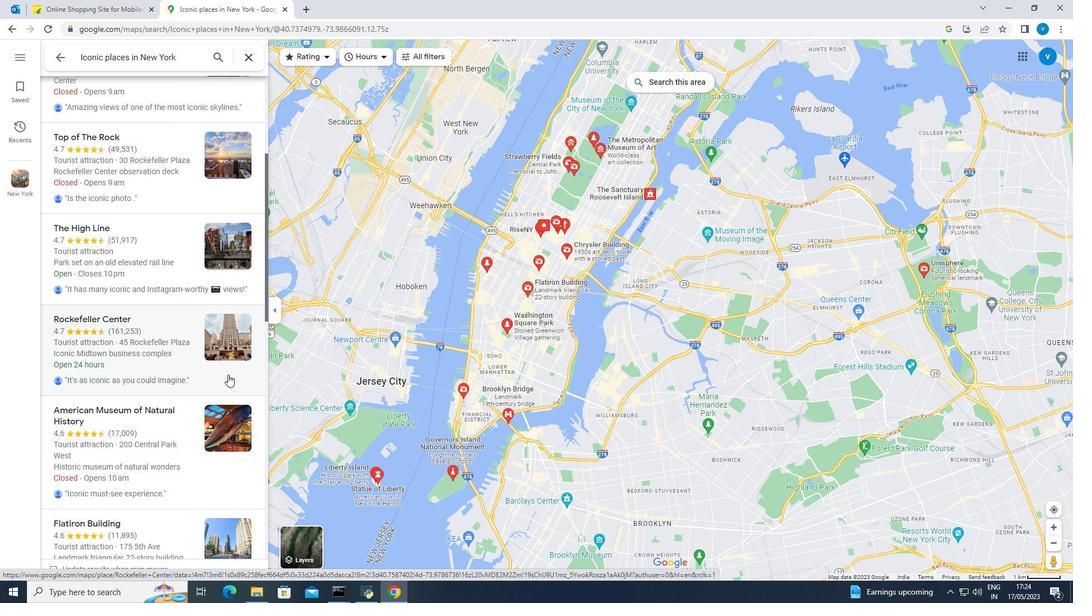 
Action: Mouse moved to (237, 362)
Screenshot: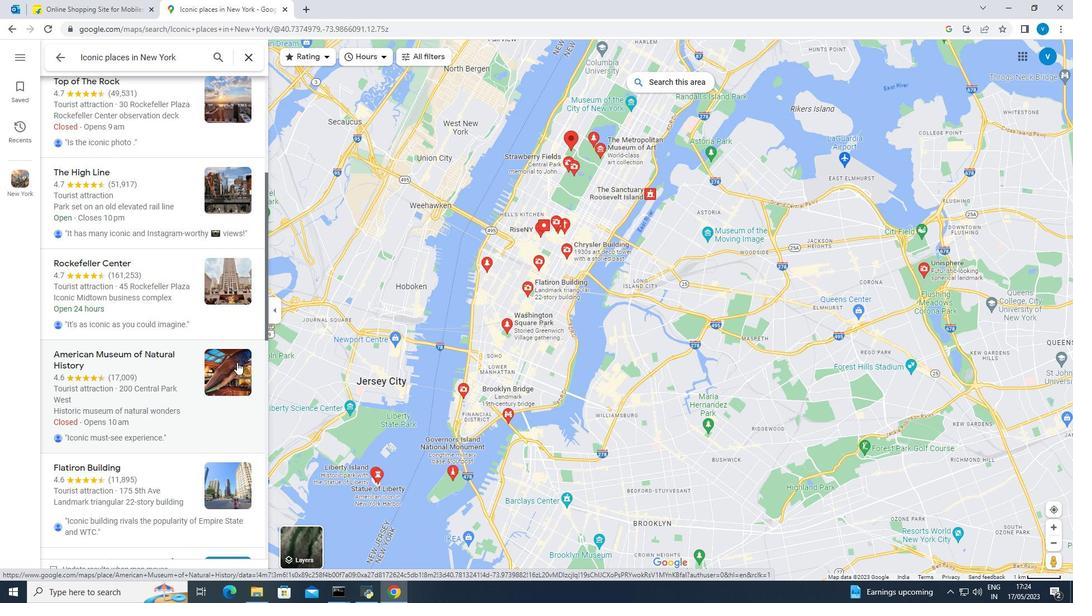 
Action: Mouse scrolled (237, 361) with delta (0, 0)
Screenshot: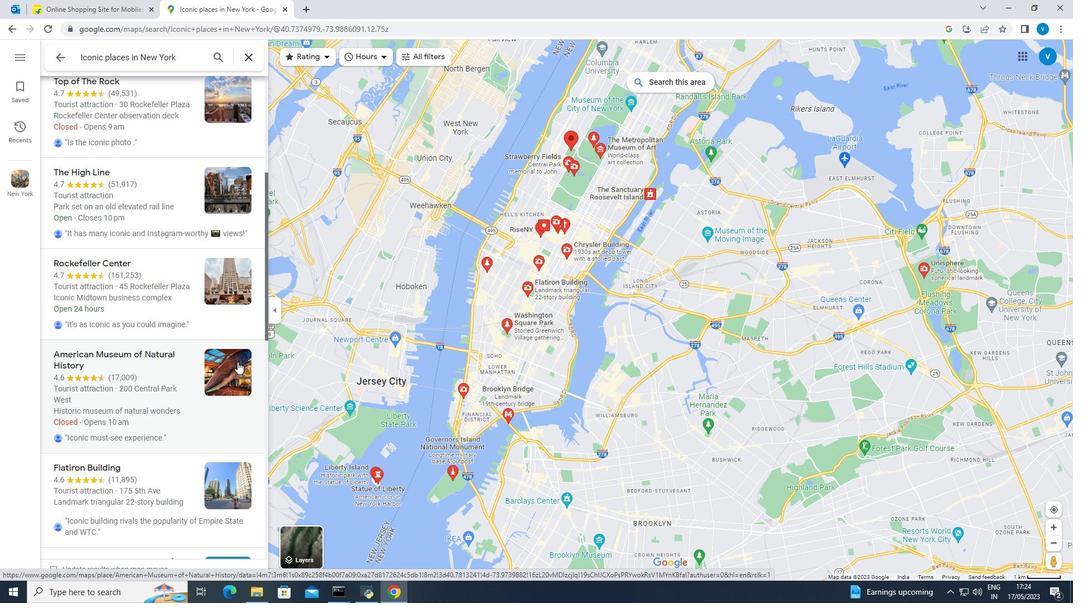 
Action: Mouse scrolled (237, 361) with delta (0, 0)
Screenshot: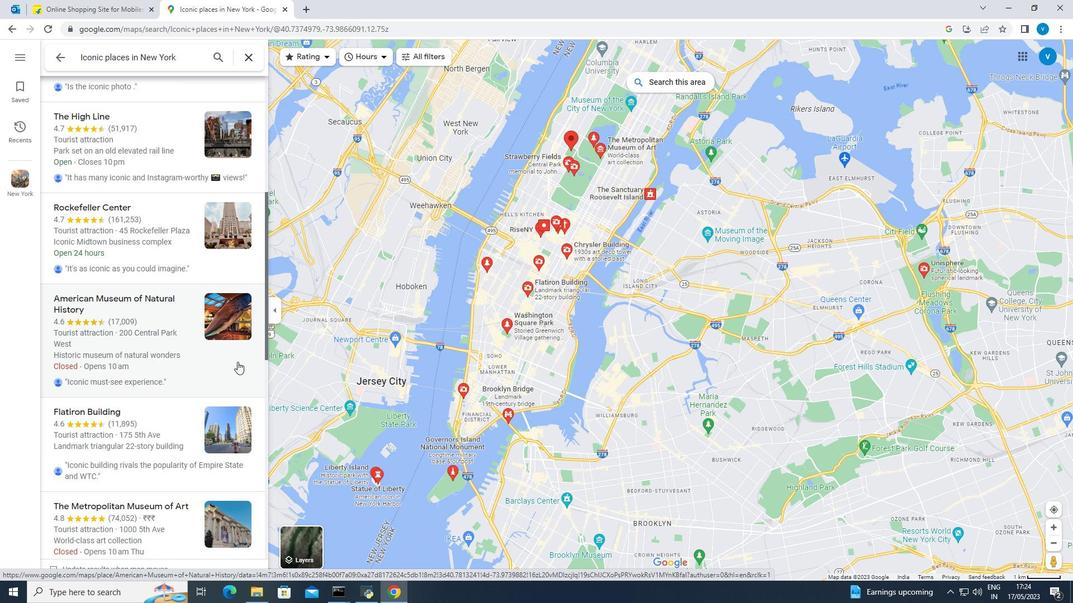 
Action: Mouse moved to (238, 361)
Screenshot: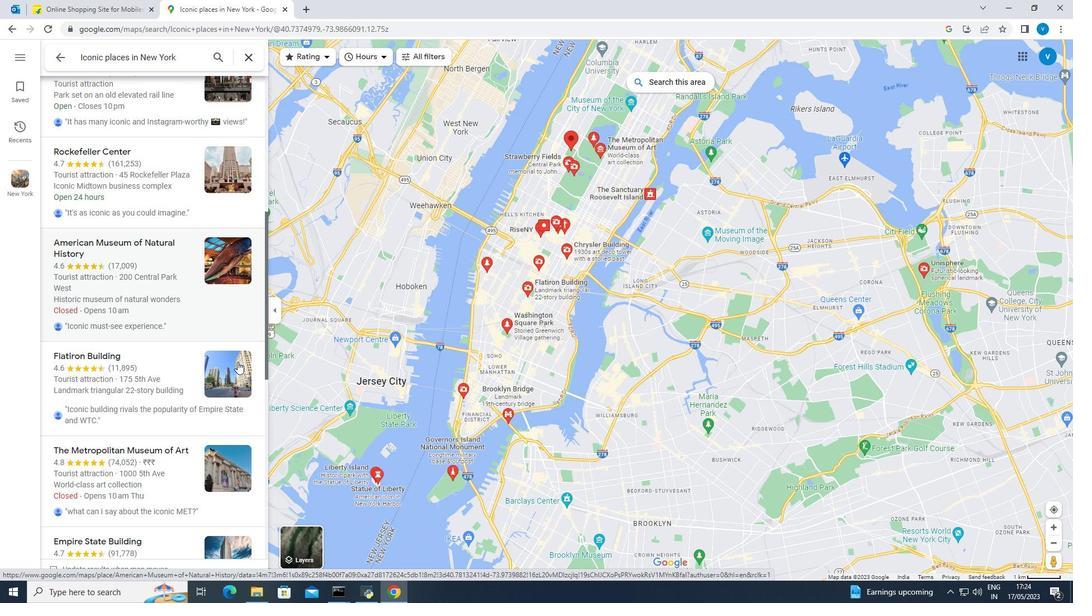 
Action: Mouse scrolled (238, 361) with delta (0, 0)
Screenshot: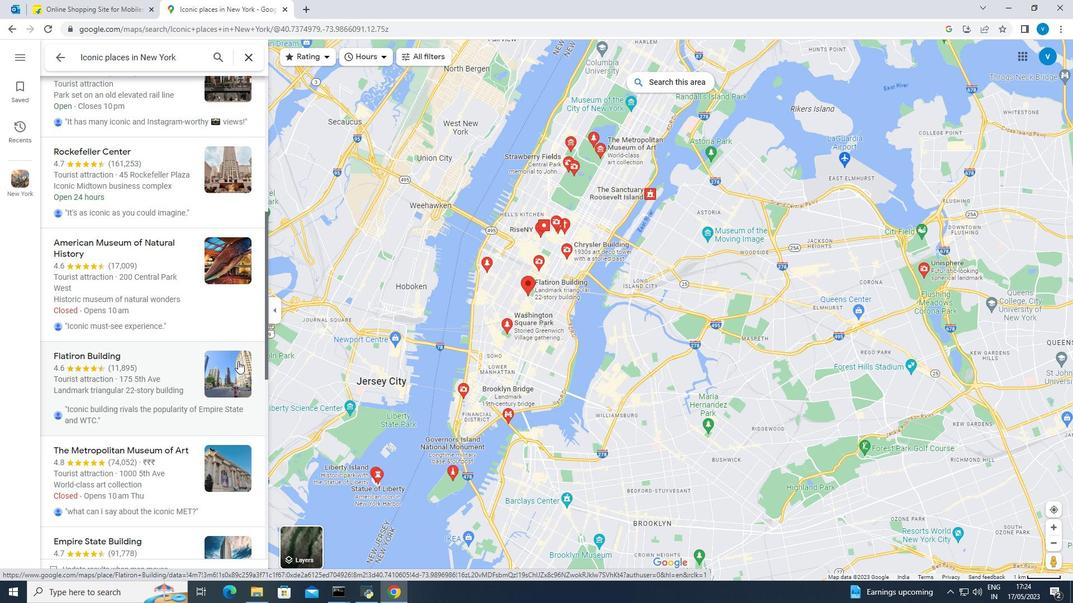 
Action: Mouse scrolled (238, 361) with delta (0, 0)
Screenshot: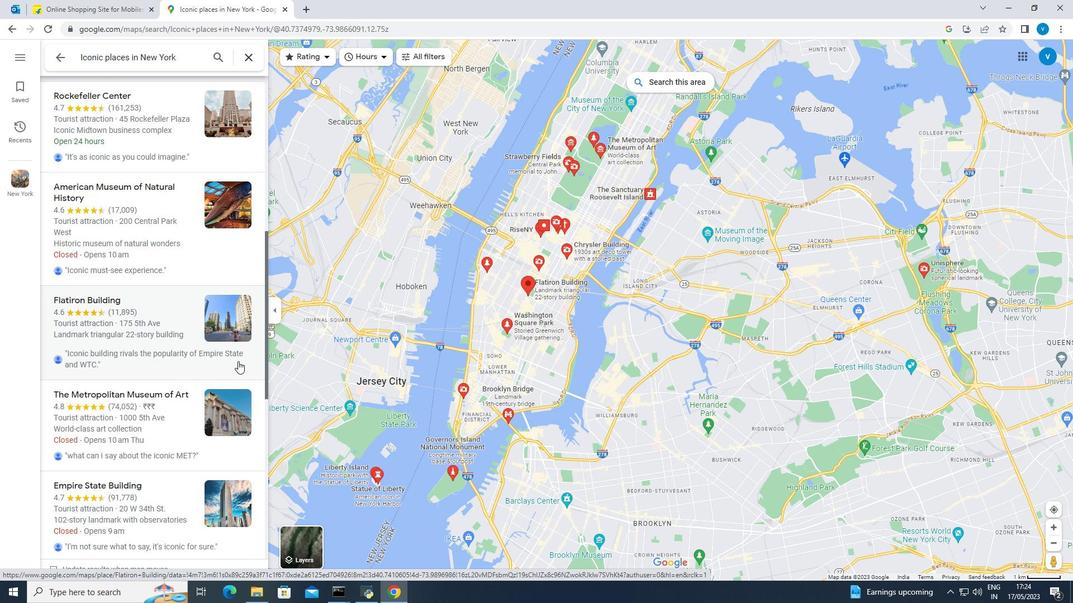 
Action: Mouse moved to (1054, 565)
Screenshot: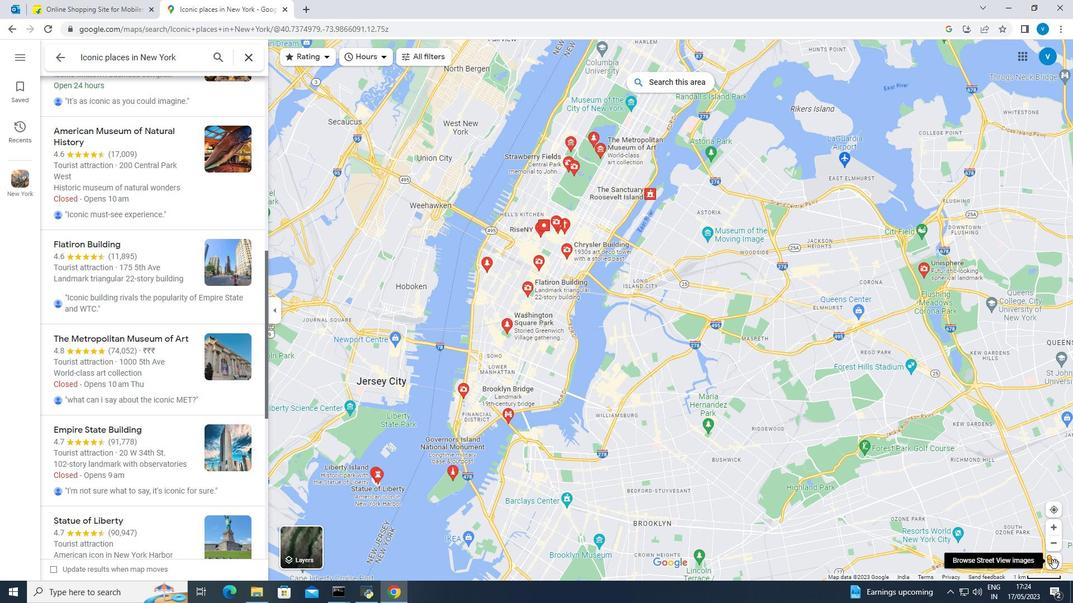 
Action: Mouse pressed left at (1054, 565)
Screenshot: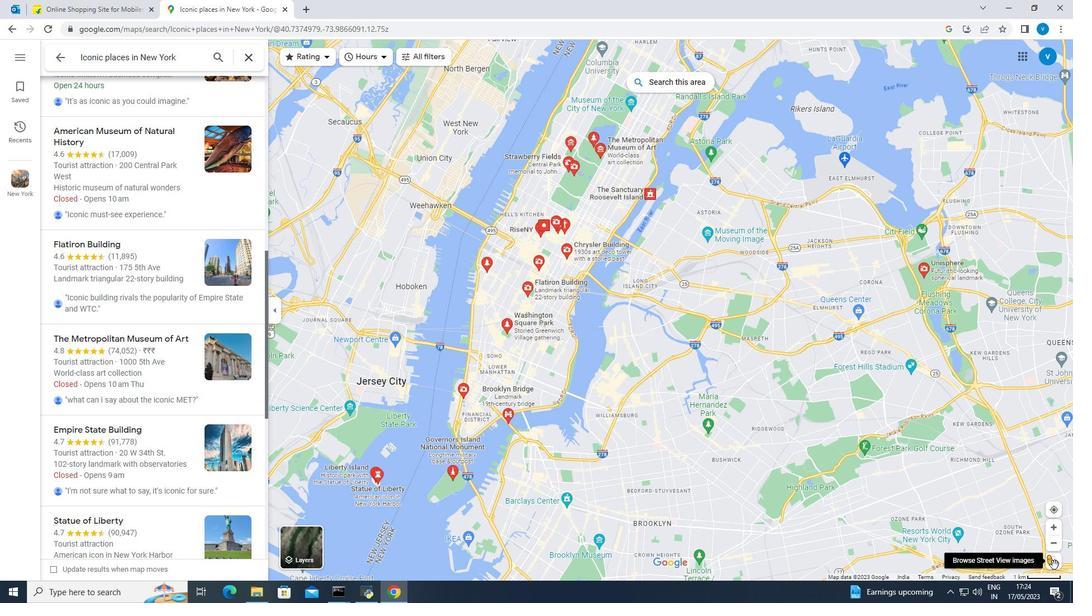 
Action: Mouse moved to (624, 290)
Screenshot: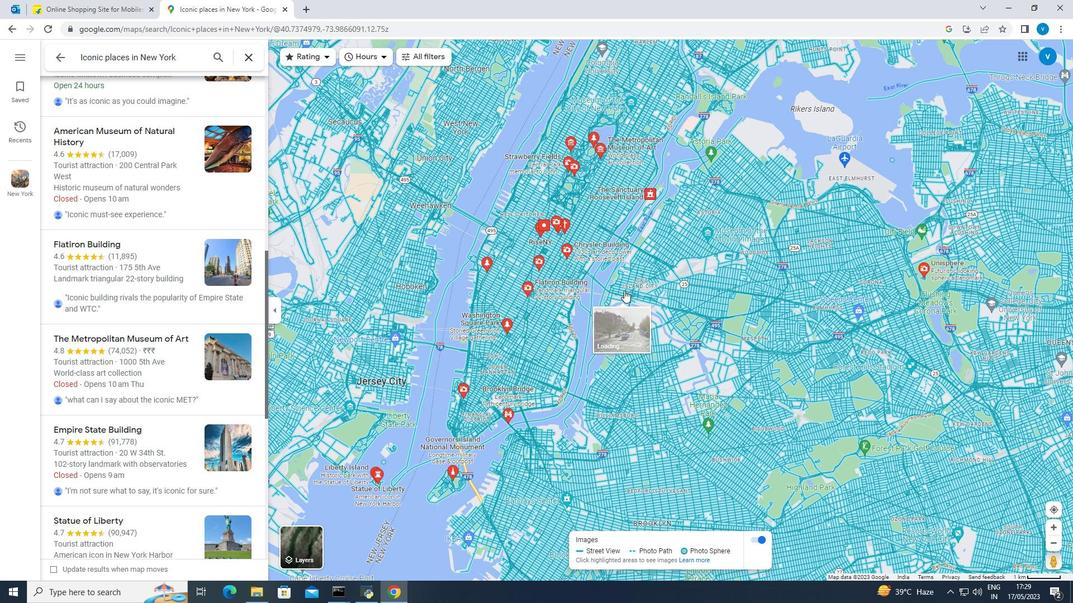 
Action: Mouse scrolled (624, 289) with delta (0, 0)
Screenshot: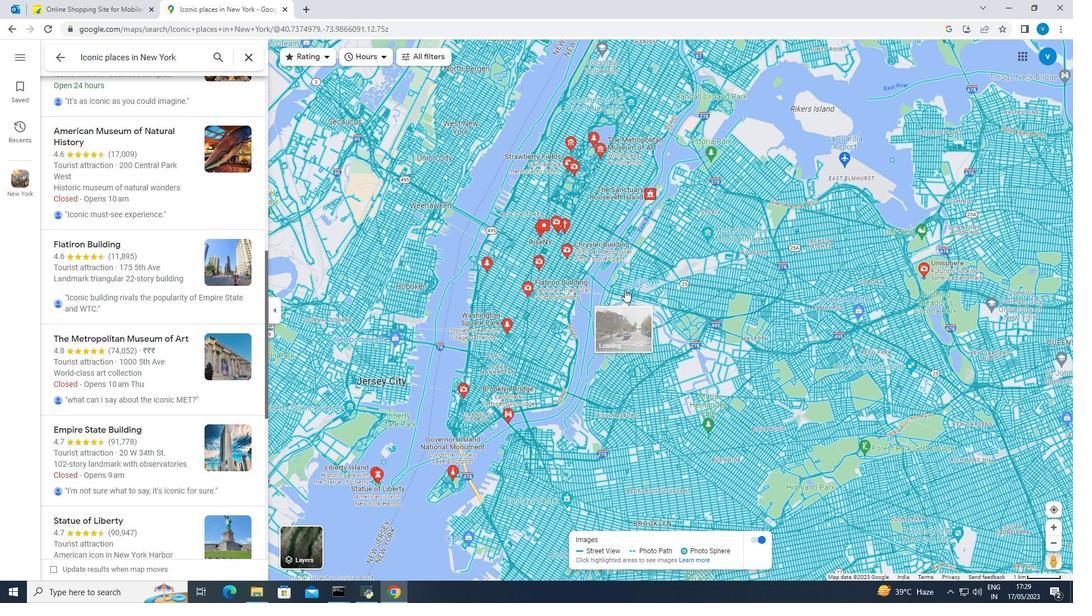 
Action: Mouse scrolled (624, 289) with delta (0, 0)
Screenshot: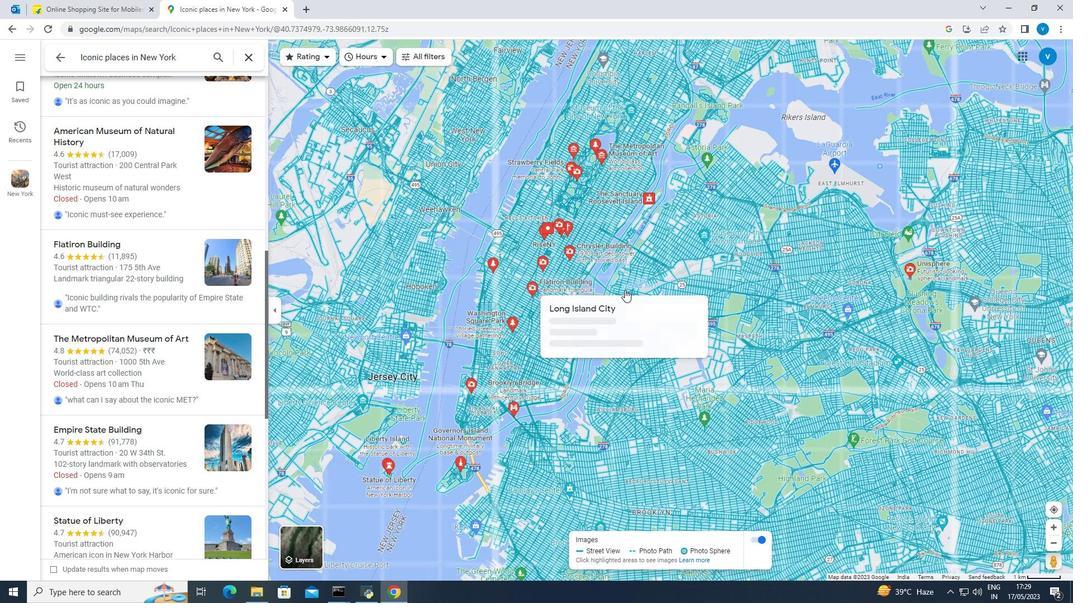 
Action: Mouse scrolled (624, 289) with delta (0, 0)
Screenshot: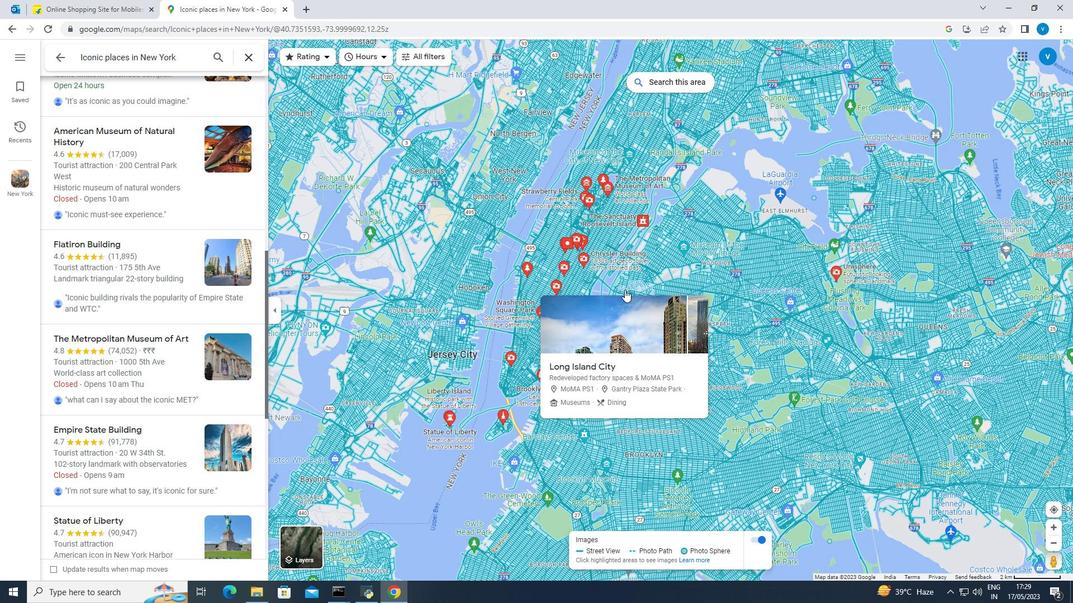 
Action: Mouse scrolled (624, 290) with delta (0, 0)
Screenshot: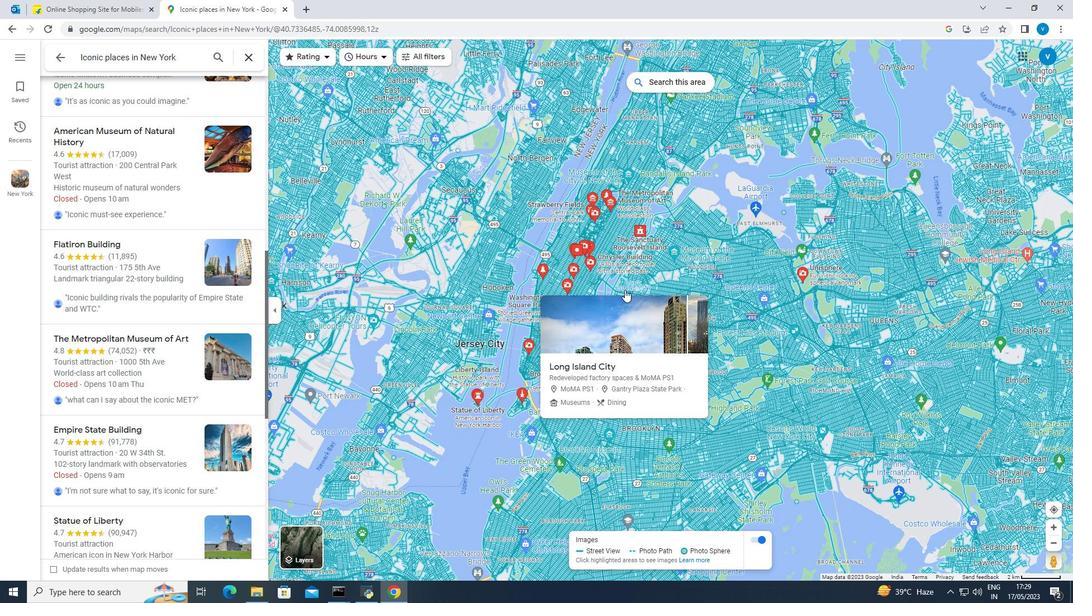 
Action: Mouse scrolled (624, 290) with delta (0, 0)
Screenshot: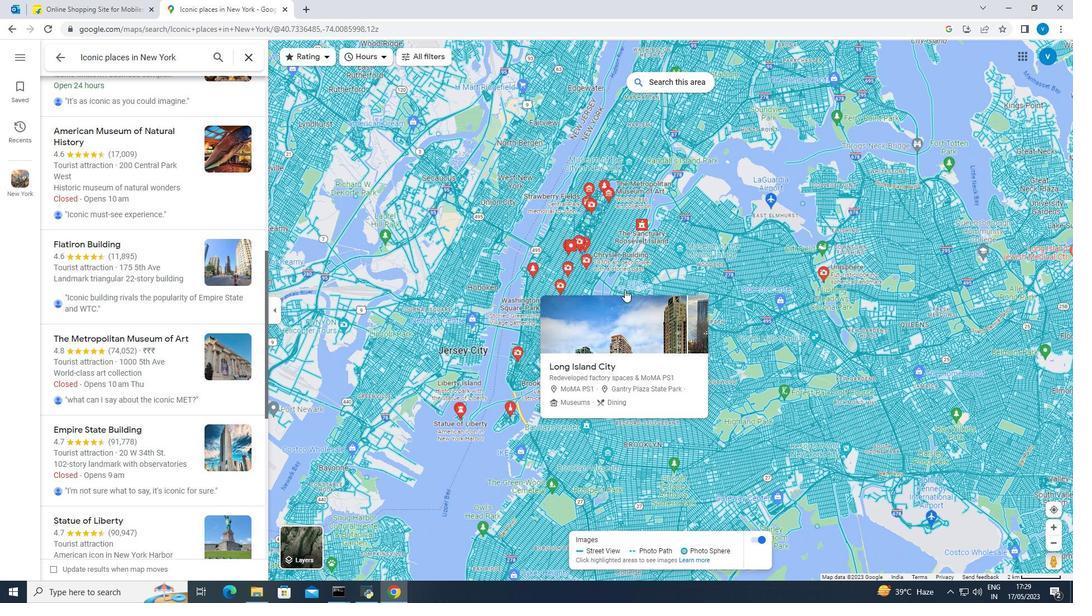
Action: Mouse scrolled (624, 290) with delta (0, 0)
Screenshot: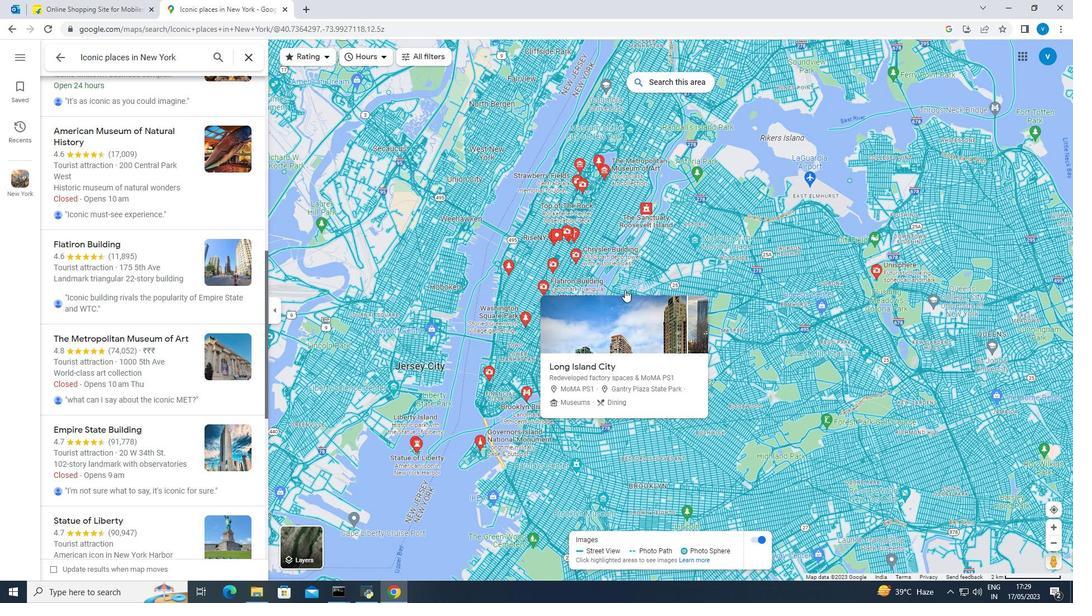 
Action: Mouse scrolled (624, 290) with delta (0, 0)
Screenshot: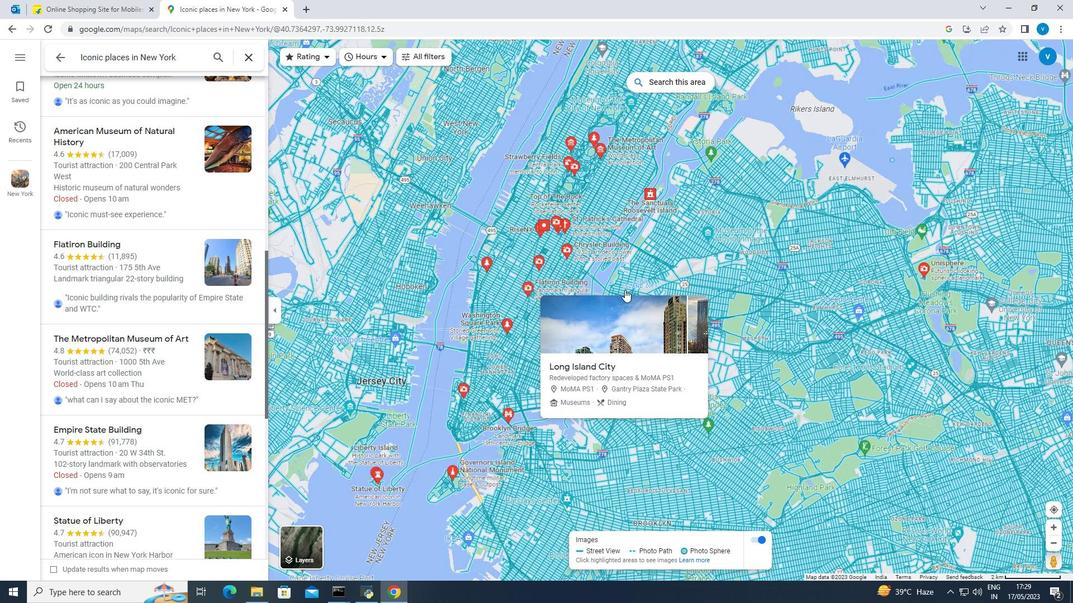
Action: Mouse scrolled (624, 290) with delta (0, 0)
Screenshot: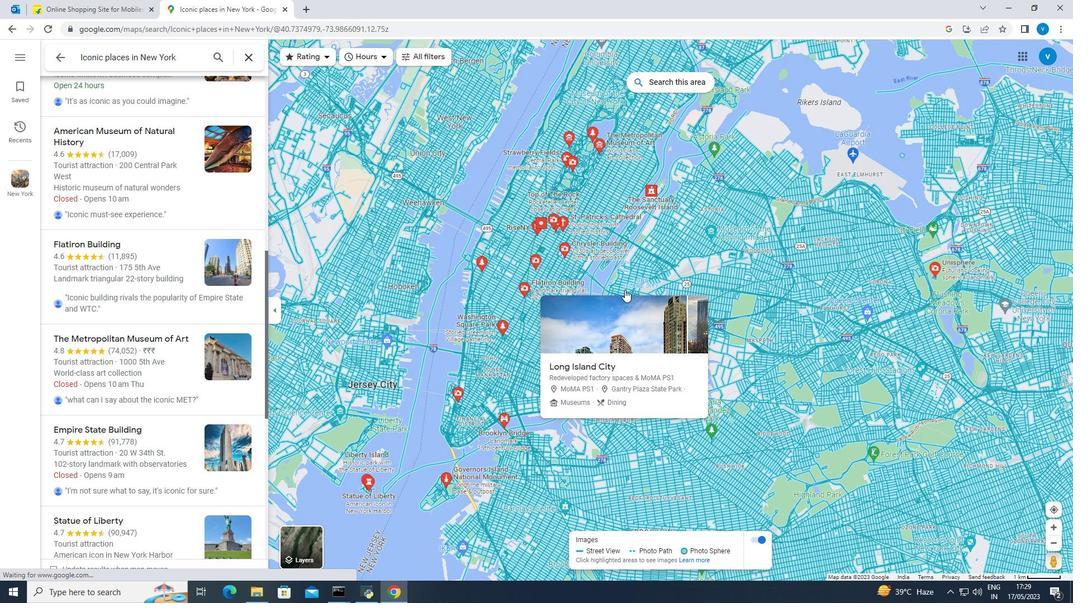 
Action: Mouse scrolled (624, 290) with delta (0, 0)
Screenshot: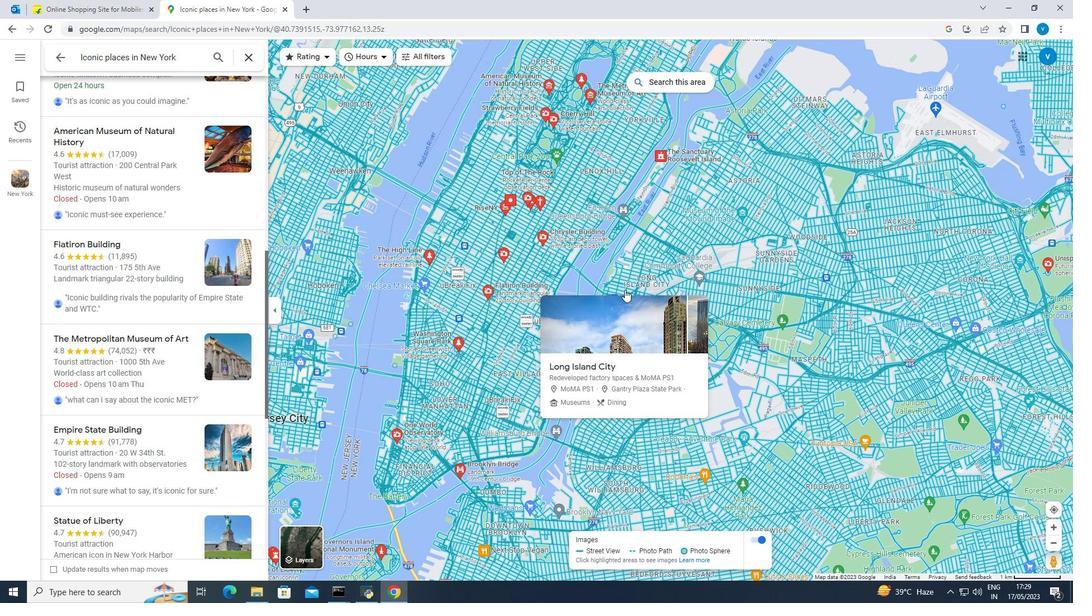 
Action: Mouse scrolled (624, 290) with delta (0, 0)
Screenshot: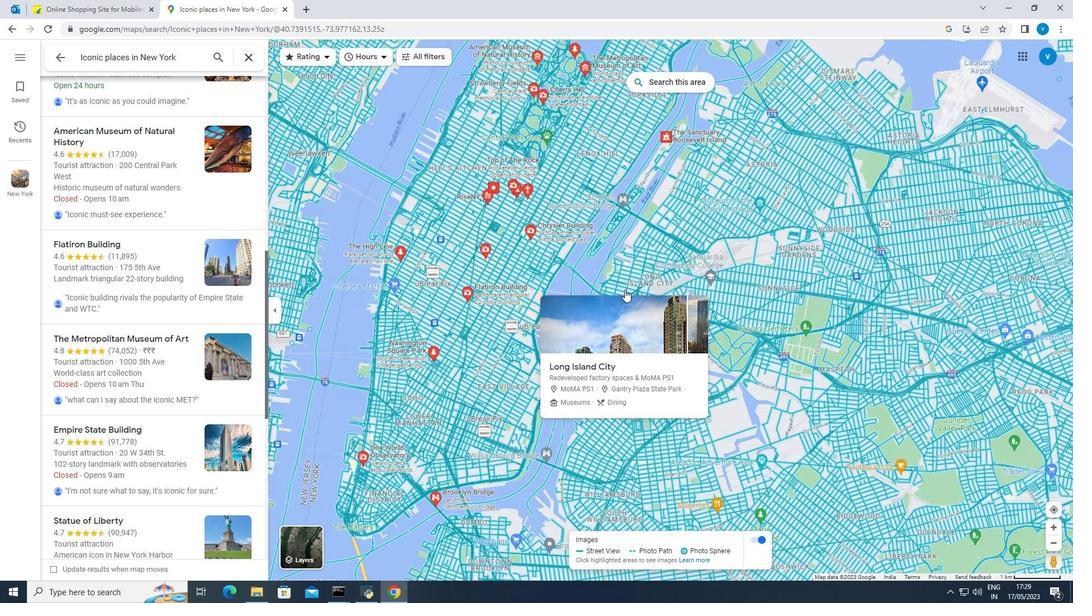
Action: Mouse scrolled (624, 290) with delta (0, 0)
Screenshot: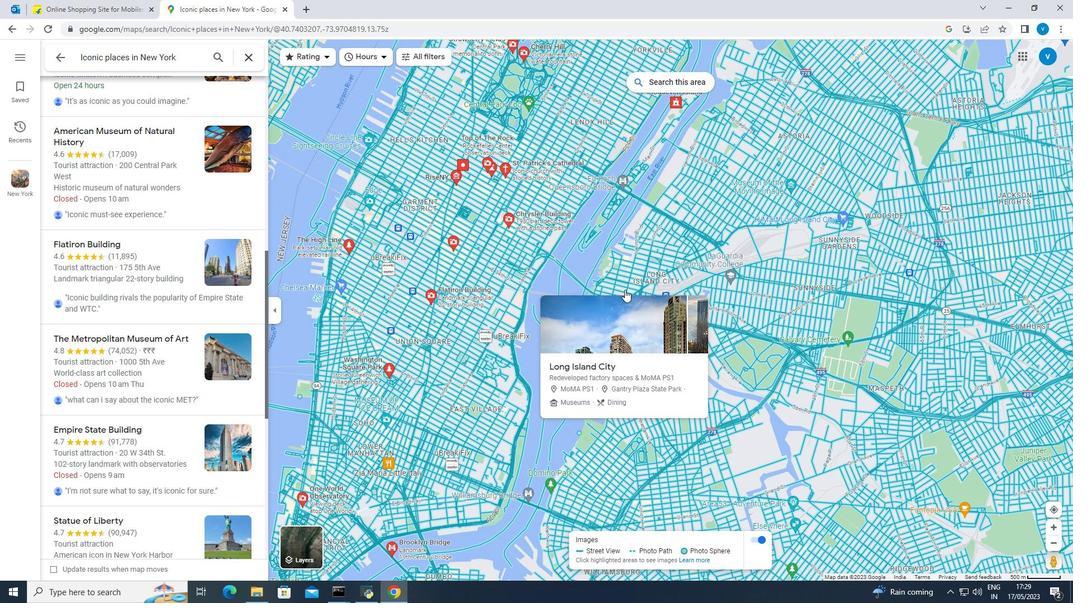 
Action: Mouse moved to (600, 226)
Screenshot: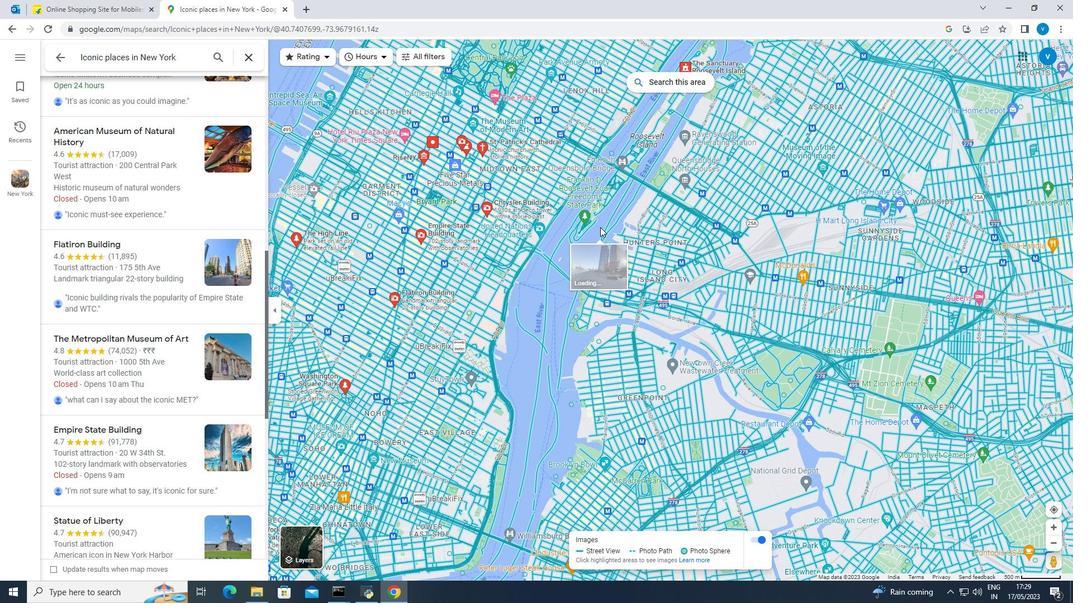 
Action: Mouse scrolled (600, 226) with delta (0, 0)
Screenshot: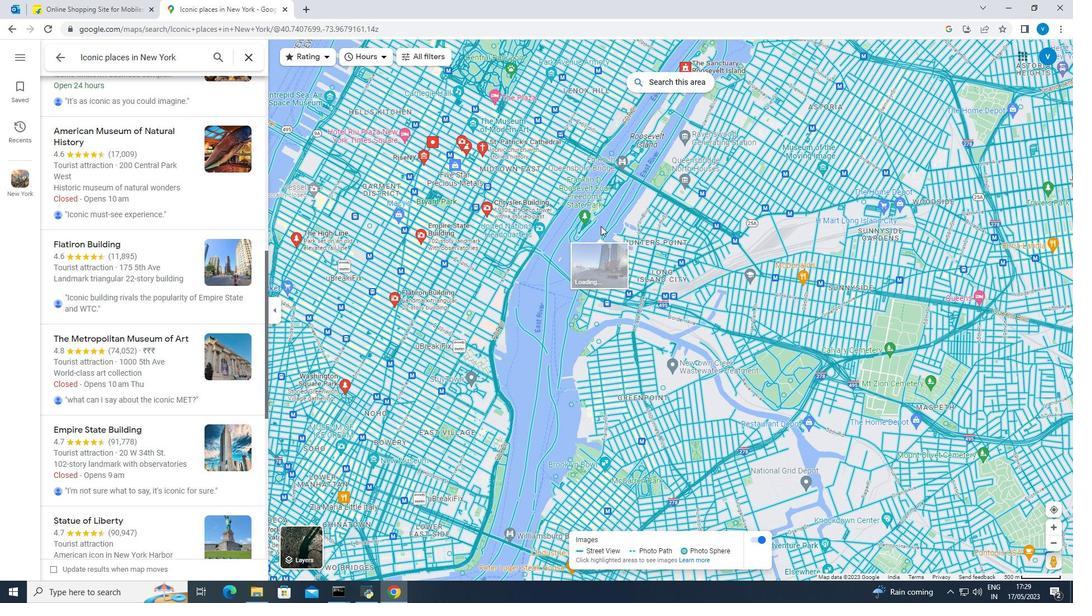 
Action: Mouse scrolled (600, 226) with delta (0, 0)
Screenshot: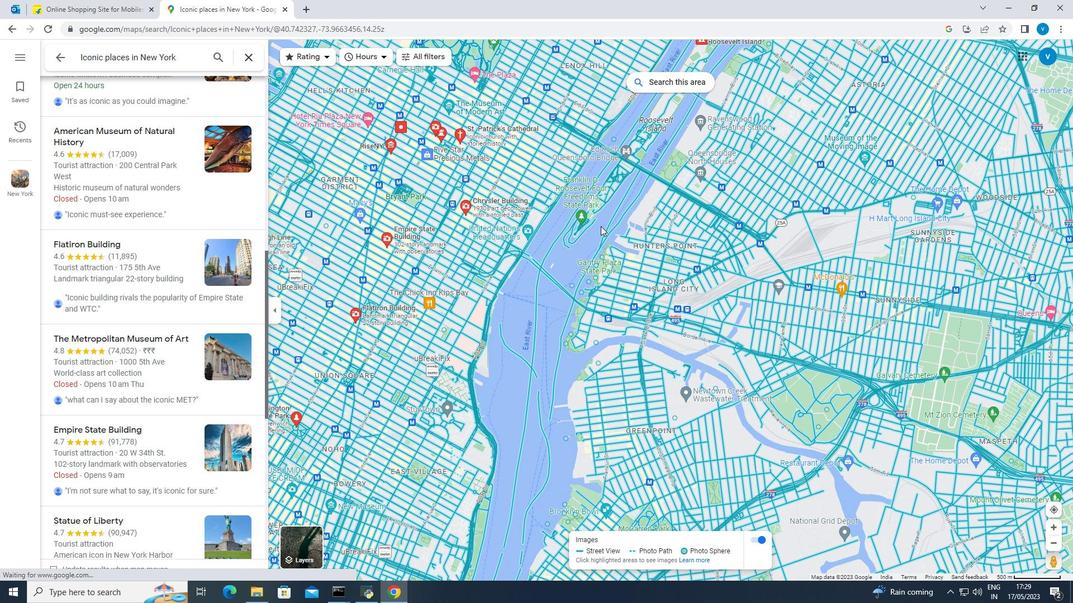 
Action: Mouse moved to (604, 225)
Screenshot: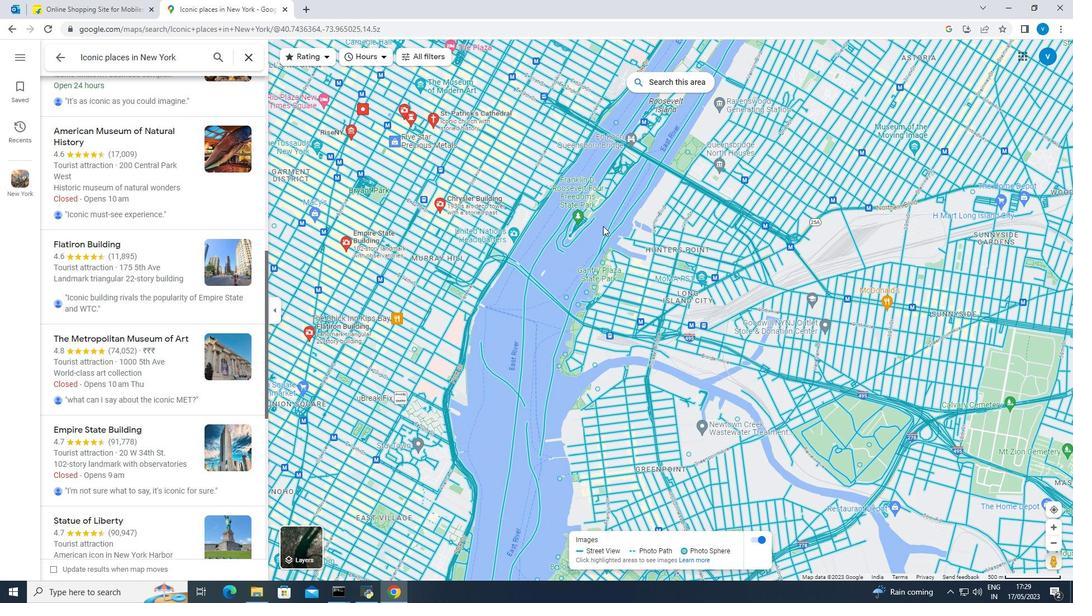 
